 Task: Look for space in Recife, Brazil from 9th June, 2023 to 17th June, 2023 for 2 adults in price range Rs.7000 to Rs.12000. Place can be private room with 1  bedroom having 2 beds and 1 bathroom. Property type can be house, flat, guest house. Amenities needed are: wifi. Booking option can be shelf check-in. Required host language is Spanish.
Action: Mouse moved to (277, 144)
Screenshot: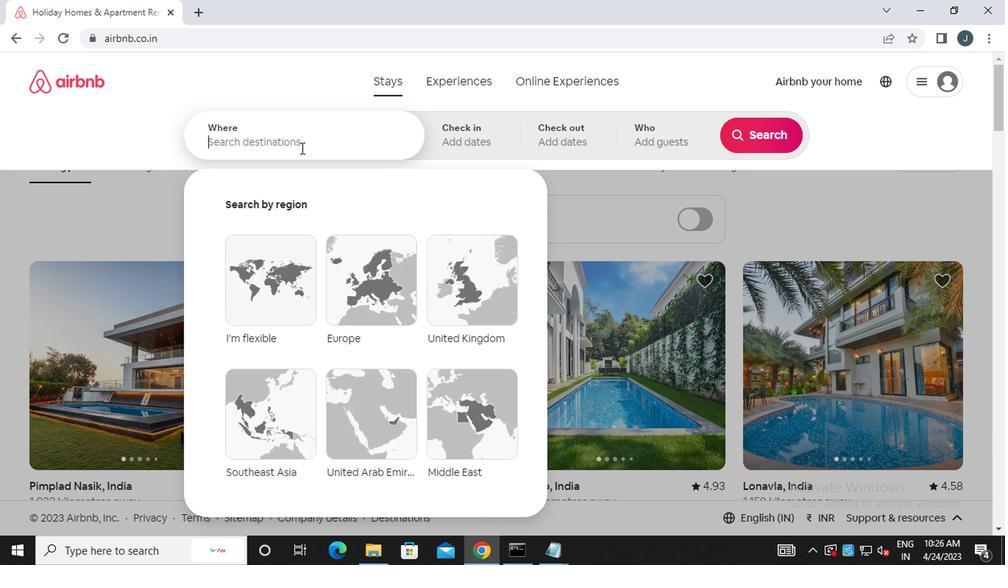 
Action: Mouse pressed left at (277, 144)
Screenshot: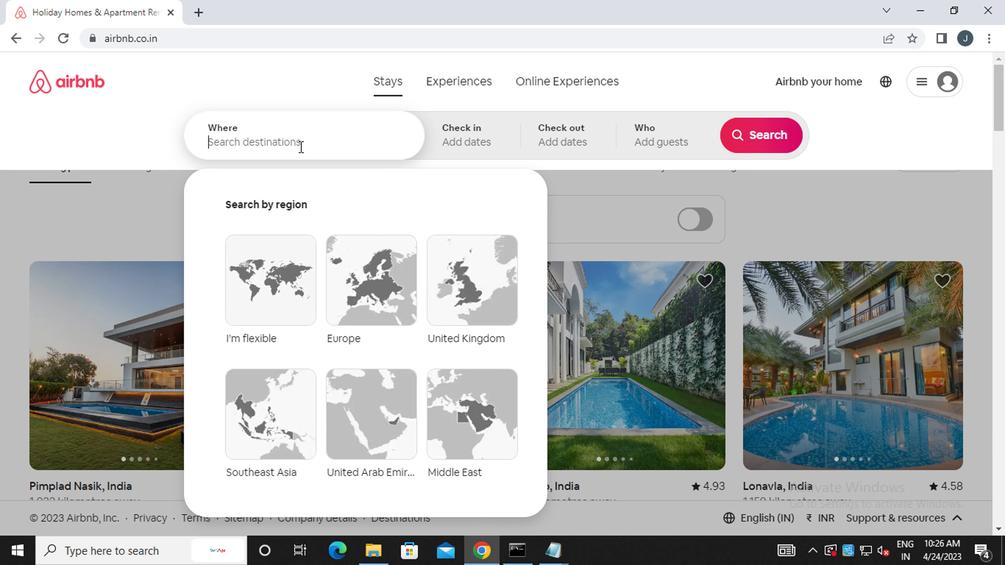 
Action: Key pressed <Key.caps_lock><Key.caps_lock>re<Key.backspace><Key.caps_lock>ecife,<Key.space><Key.caps_lock>b<Key.caps_lock>razil
Screenshot: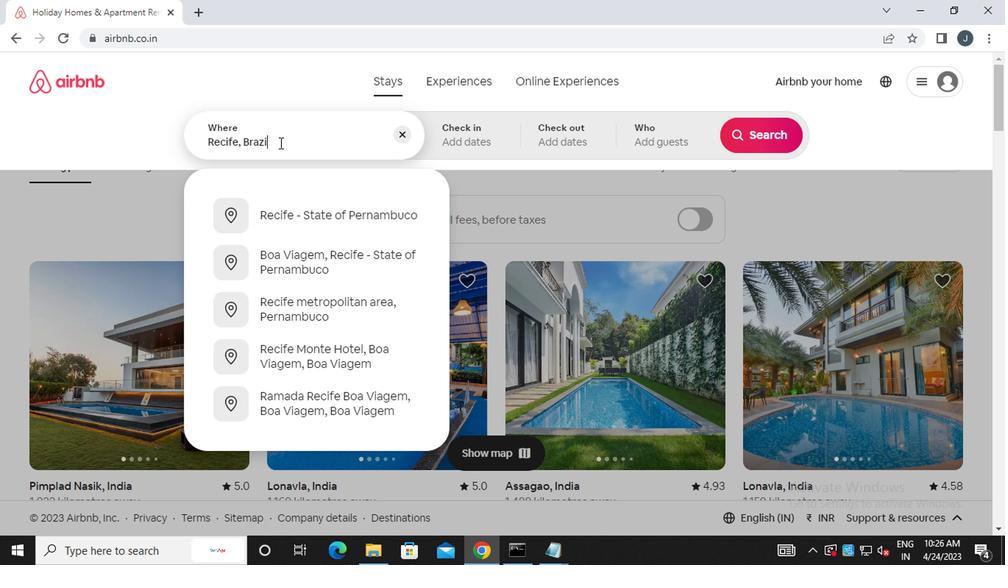 
Action: Mouse moved to (494, 141)
Screenshot: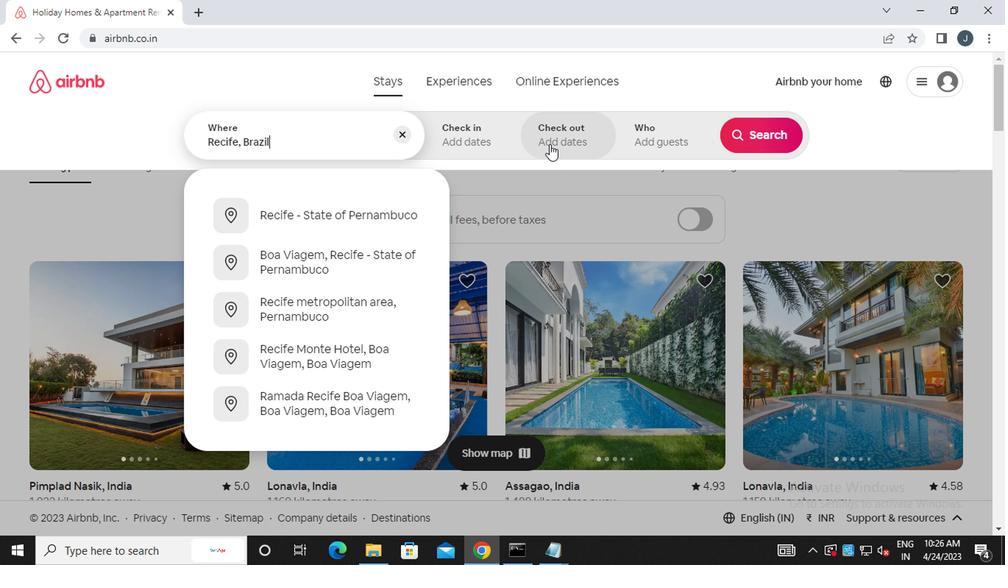 
Action: Mouse pressed left at (494, 141)
Screenshot: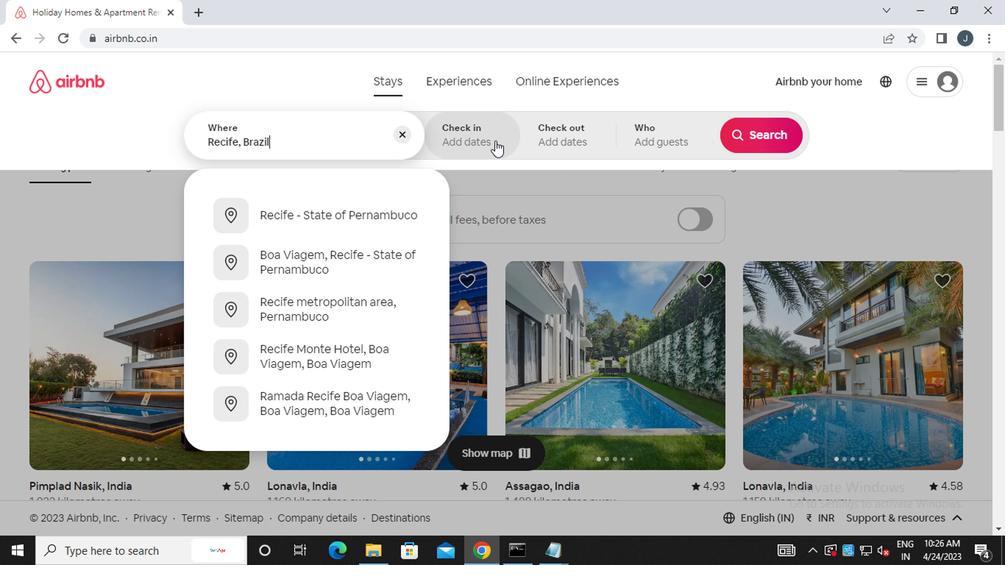
Action: Mouse moved to (751, 255)
Screenshot: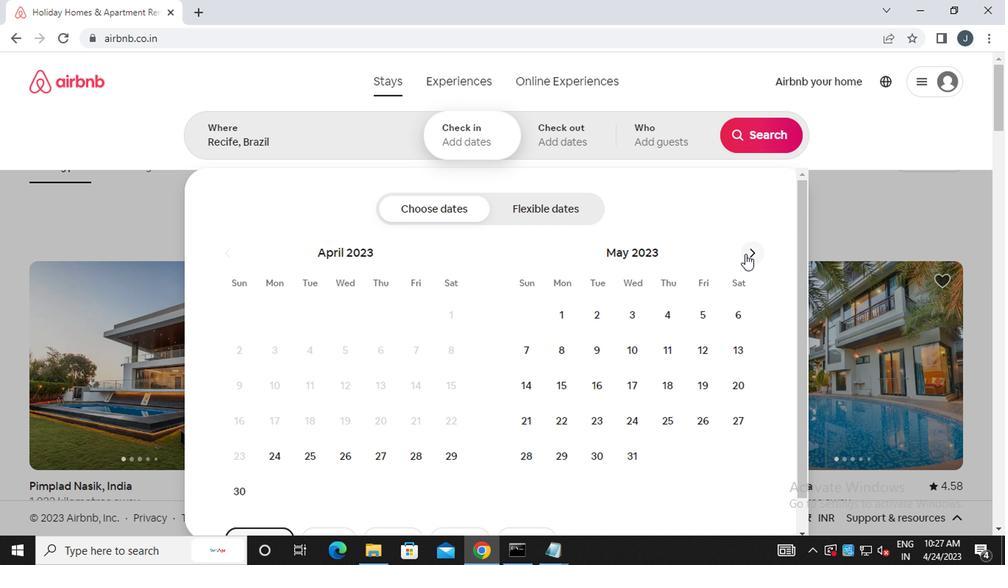 
Action: Mouse pressed left at (751, 255)
Screenshot: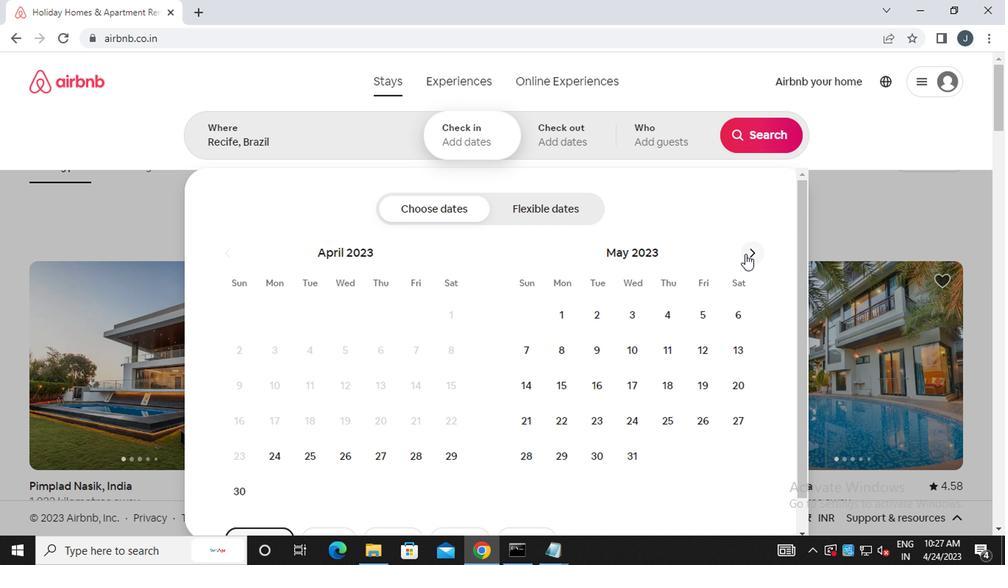 
Action: Mouse moved to (703, 357)
Screenshot: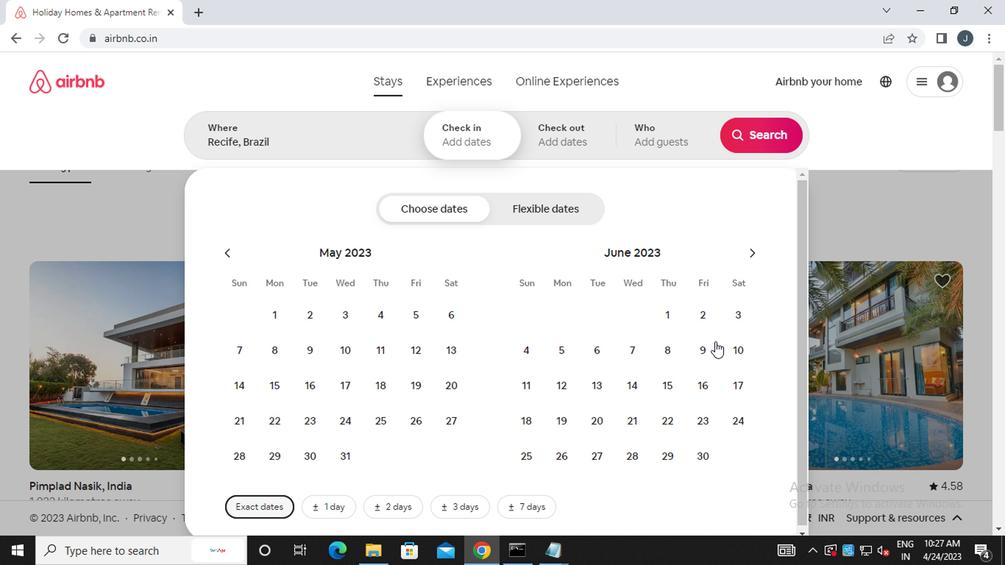 
Action: Mouse pressed left at (703, 357)
Screenshot: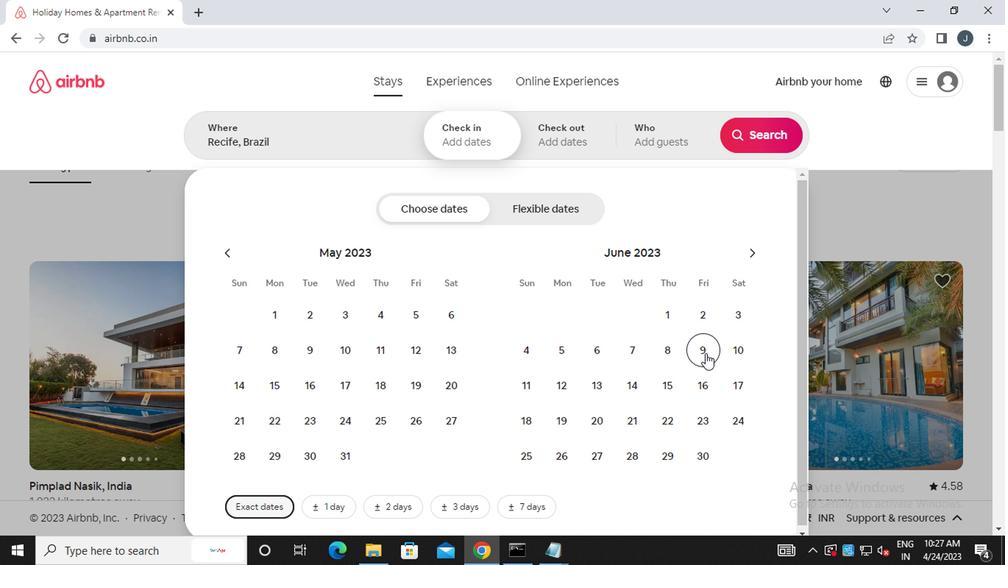 
Action: Mouse moved to (736, 385)
Screenshot: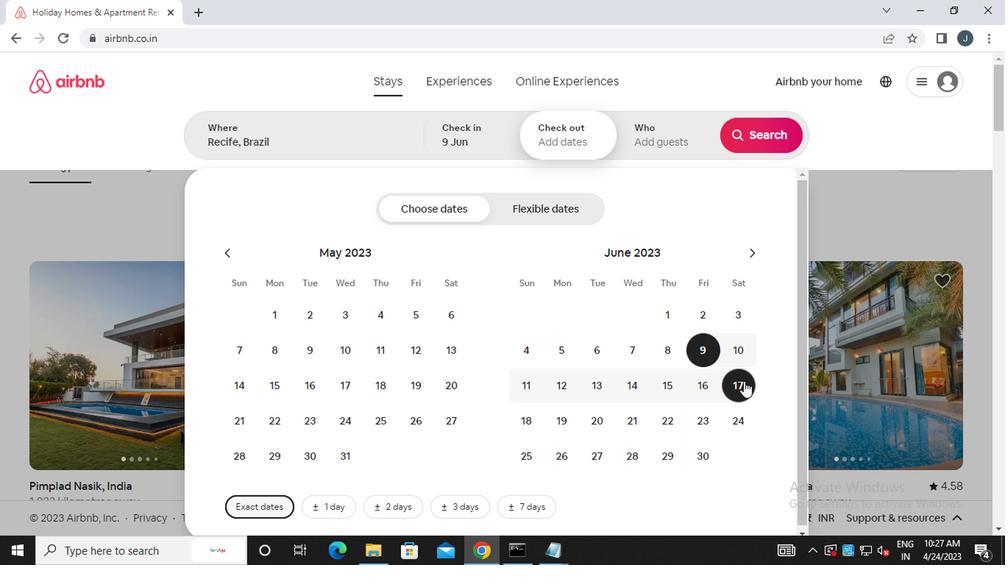 
Action: Mouse pressed left at (736, 385)
Screenshot: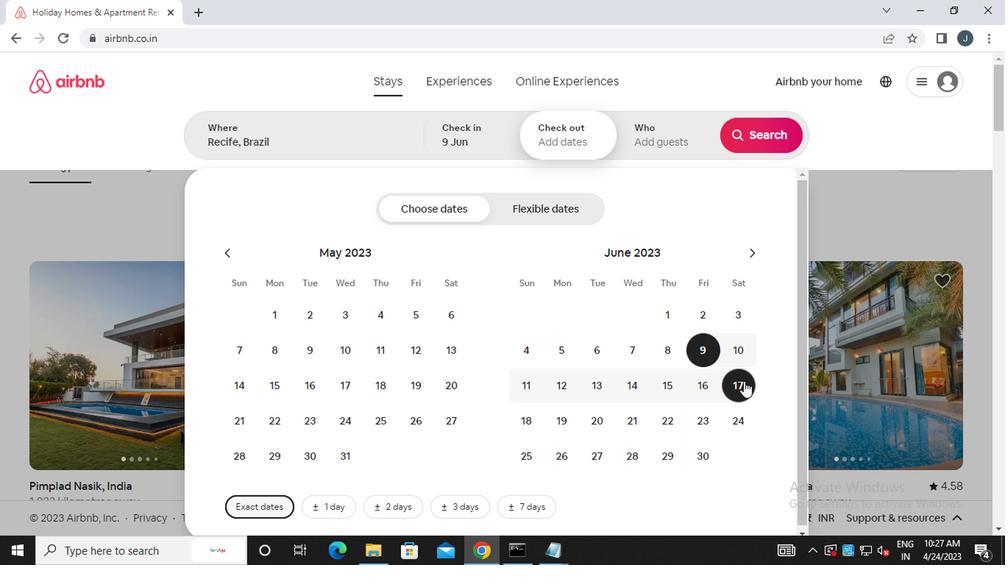 
Action: Mouse moved to (669, 141)
Screenshot: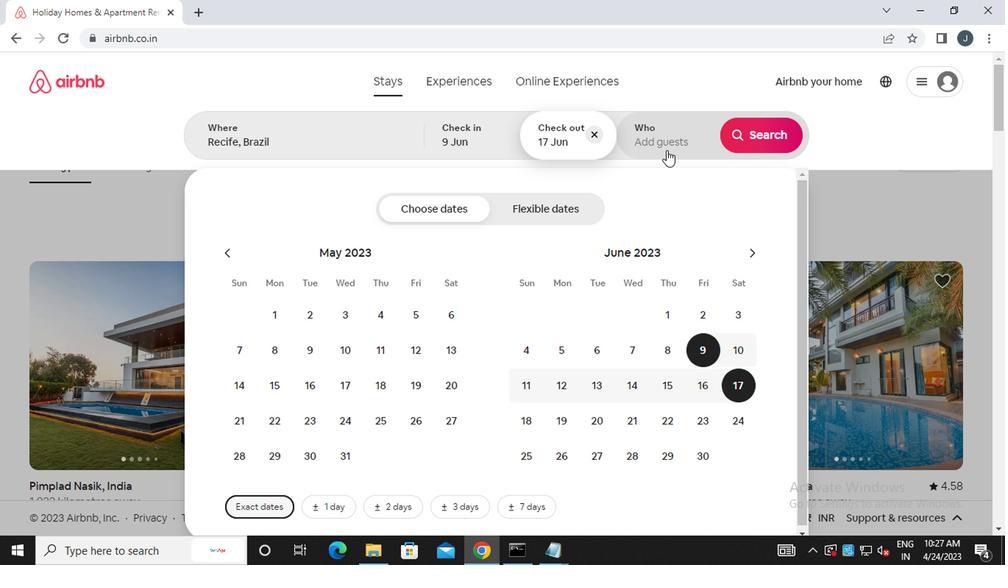 
Action: Mouse pressed left at (669, 141)
Screenshot: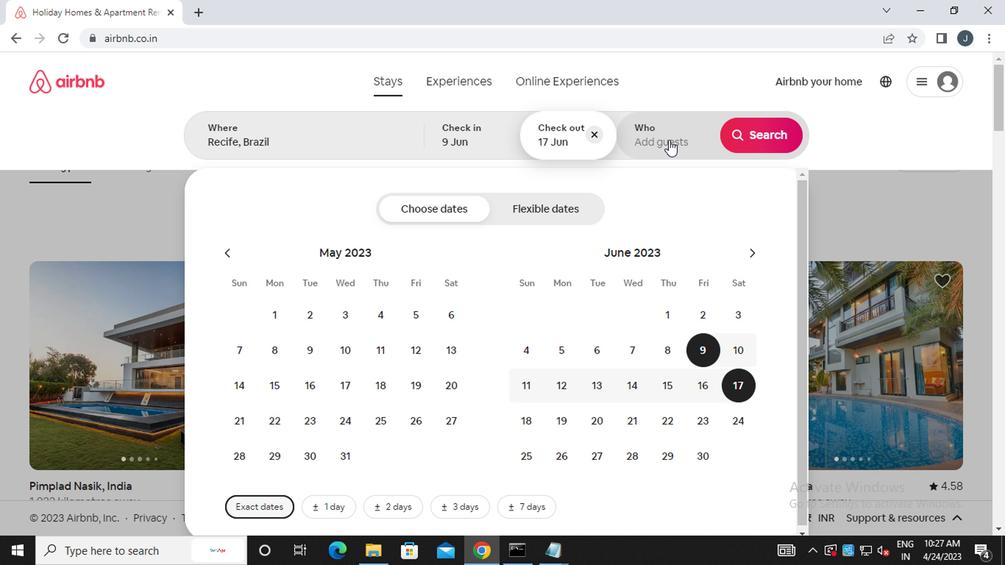 
Action: Mouse moved to (771, 212)
Screenshot: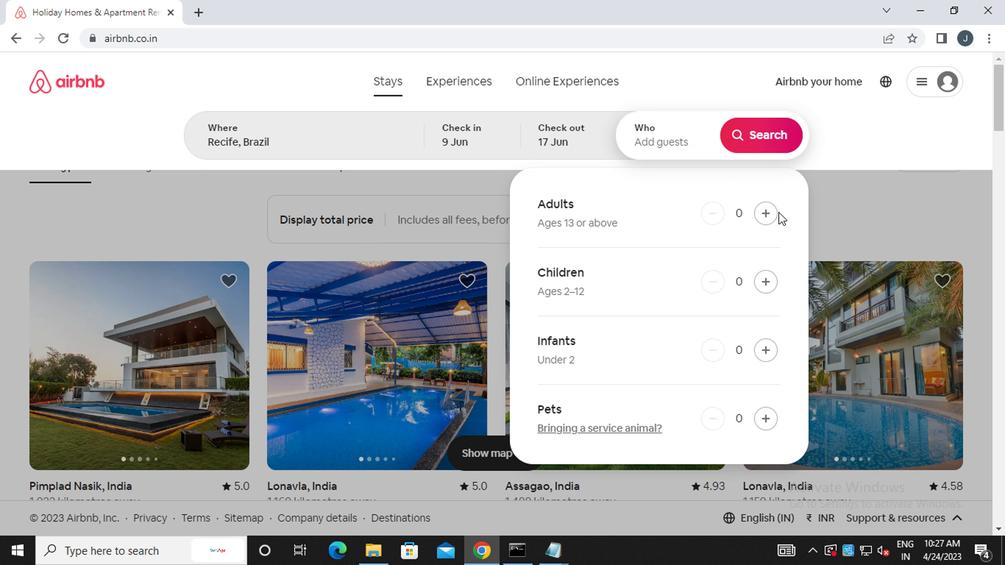 
Action: Mouse pressed left at (771, 212)
Screenshot: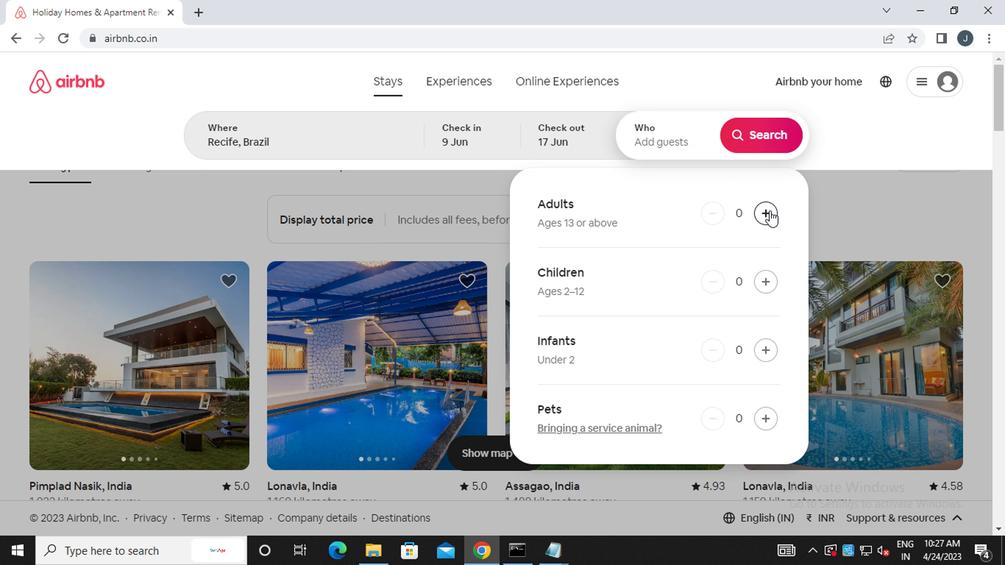 
Action: Mouse moved to (771, 212)
Screenshot: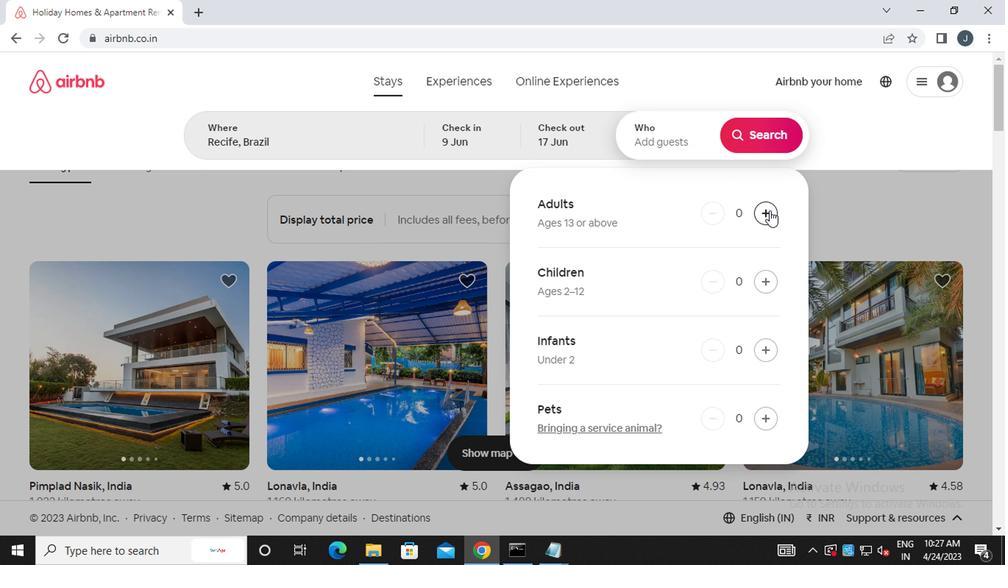 
Action: Mouse pressed left at (771, 212)
Screenshot: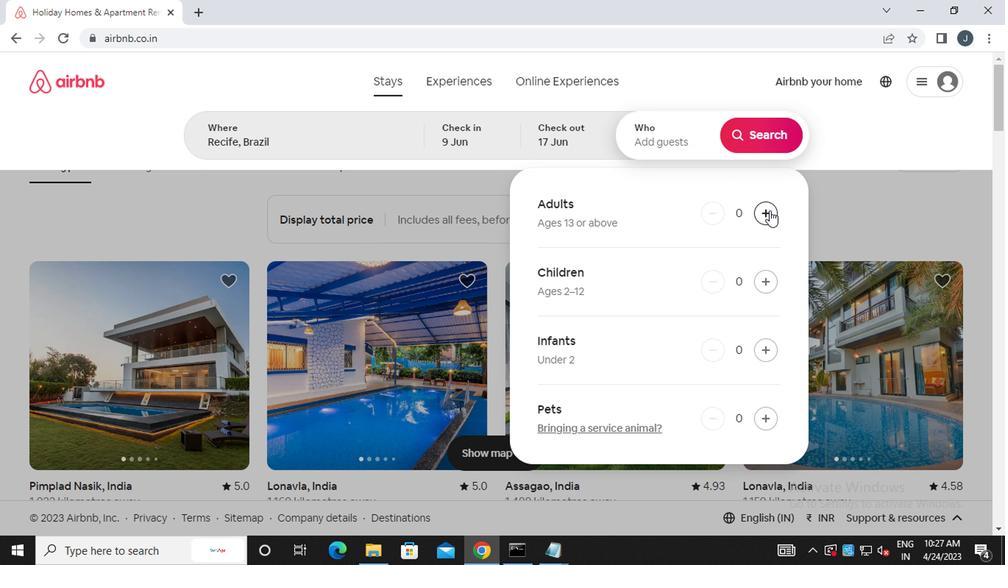 
Action: Mouse moved to (766, 139)
Screenshot: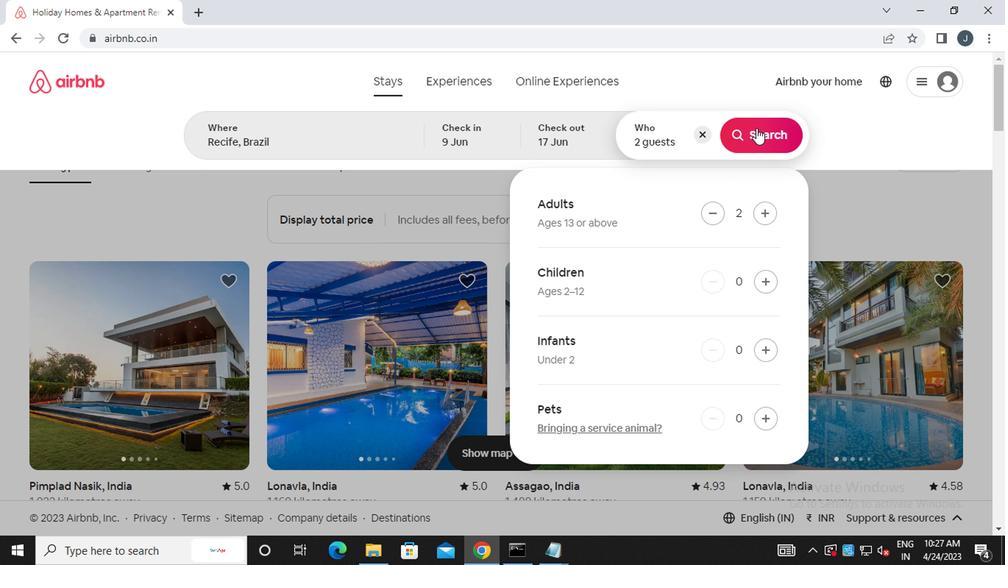 
Action: Mouse pressed left at (766, 139)
Screenshot: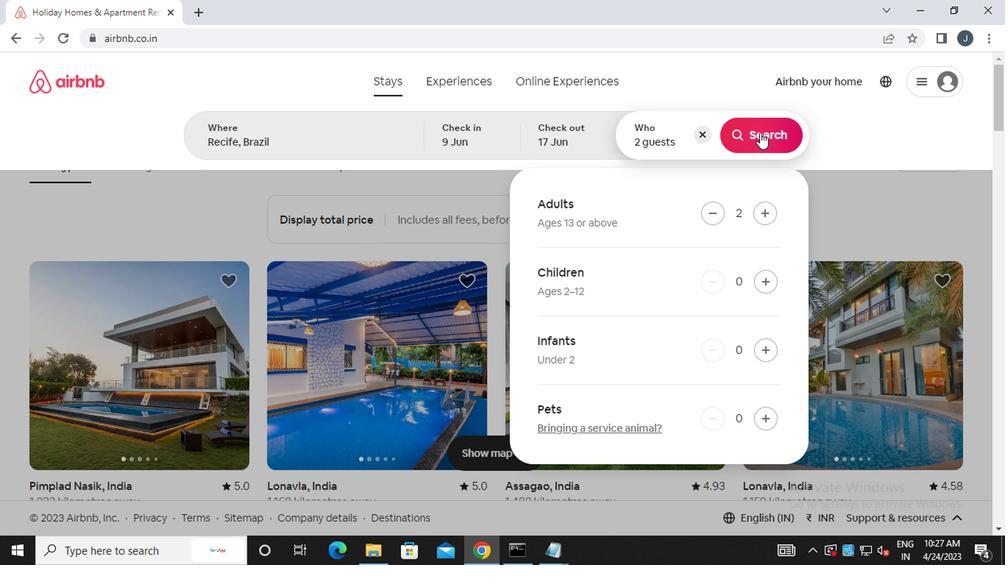 
Action: Mouse moved to (944, 137)
Screenshot: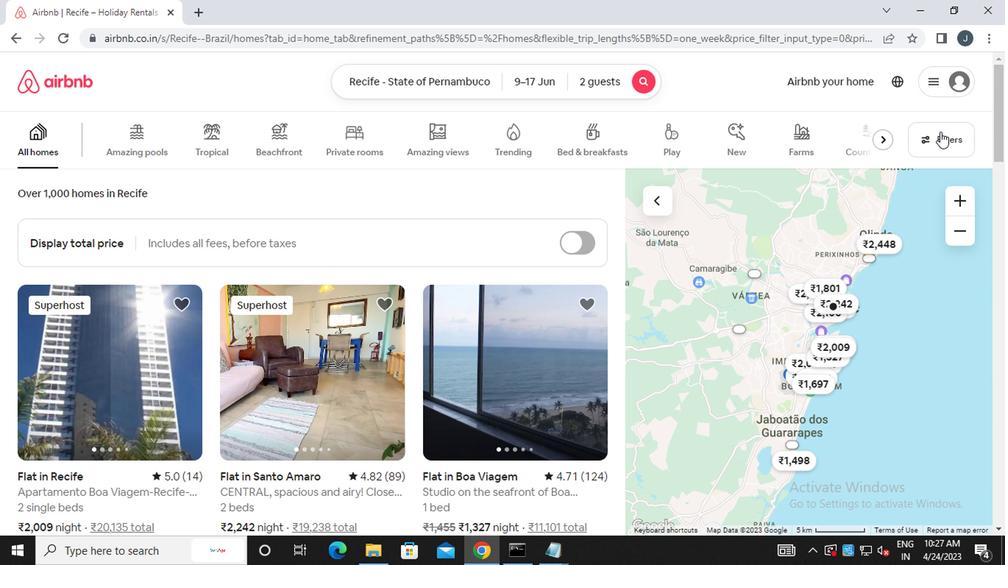 
Action: Mouse pressed left at (944, 137)
Screenshot: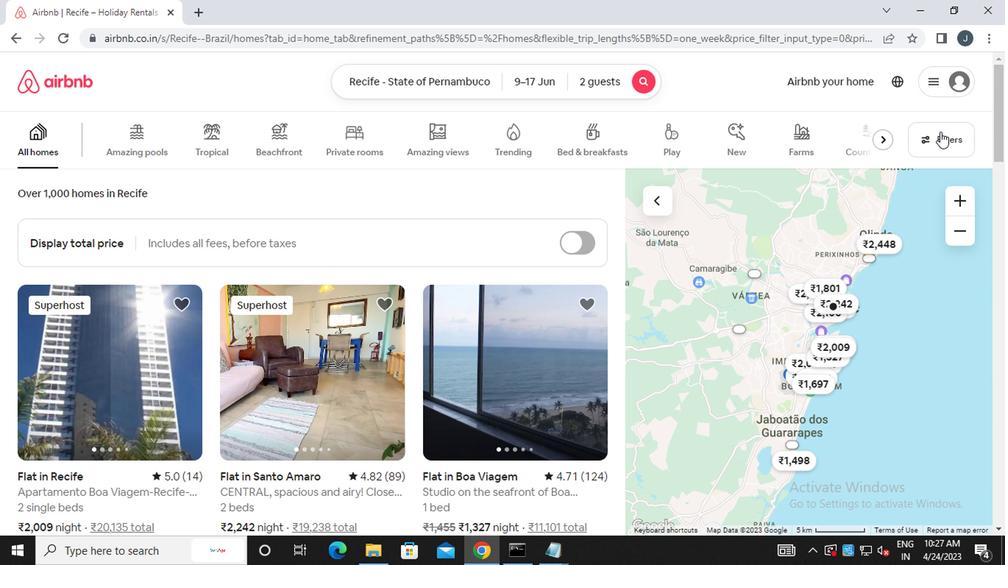 
Action: Mouse moved to (342, 341)
Screenshot: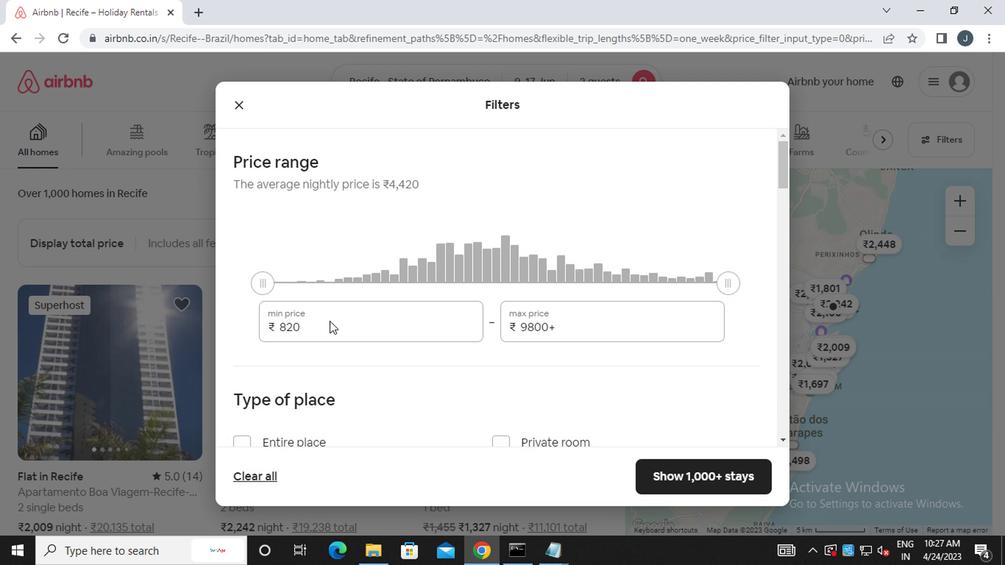 
Action: Mouse pressed left at (342, 341)
Screenshot: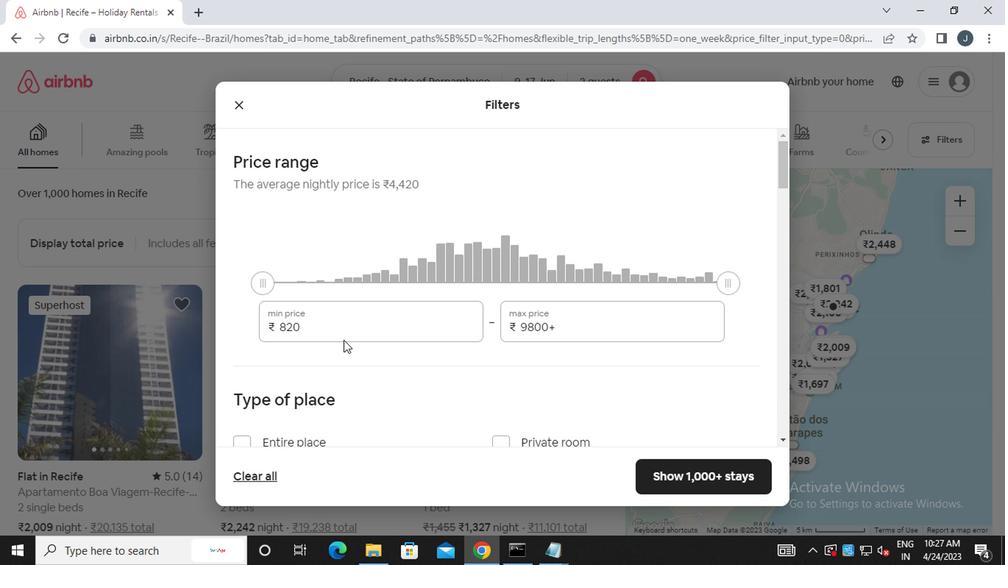 
Action: Mouse moved to (341, 328)
Screenshot: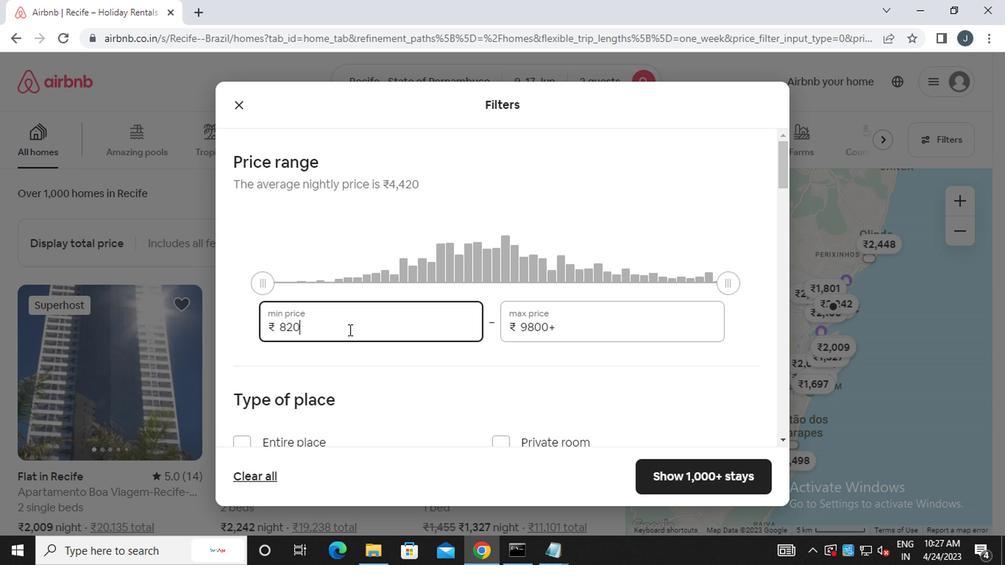 
Action: Key pressed <Key.backspace><Key.backspace><Key.backspace><Key.backspace><Key.backspace><Key.backspace><Key.backspace><Key.backspace><Key.backspace><<103>><<96>><<96>><<96>><Key.backspace><Key.backspace><Key.backspace><Key.backspace><Key.backspace><Key.backspace><Key.backspace><Key.backspace><Key.backspace><Key.backspace><Key.backspace><Key.backspace><<103>><<96>><<96>><<96>>
Screenshot: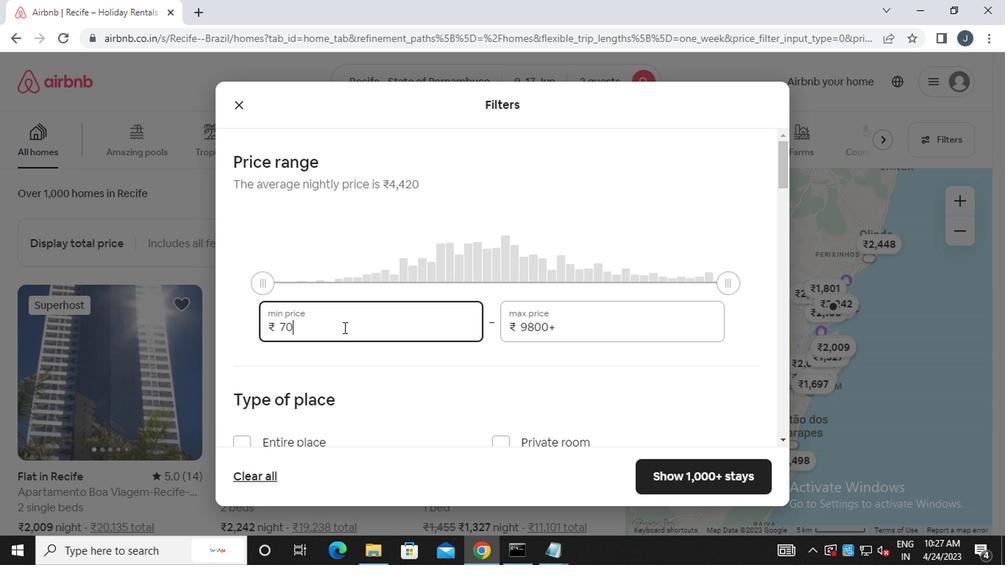 
Action: Mouse moved to (587, 323)
Screenshot: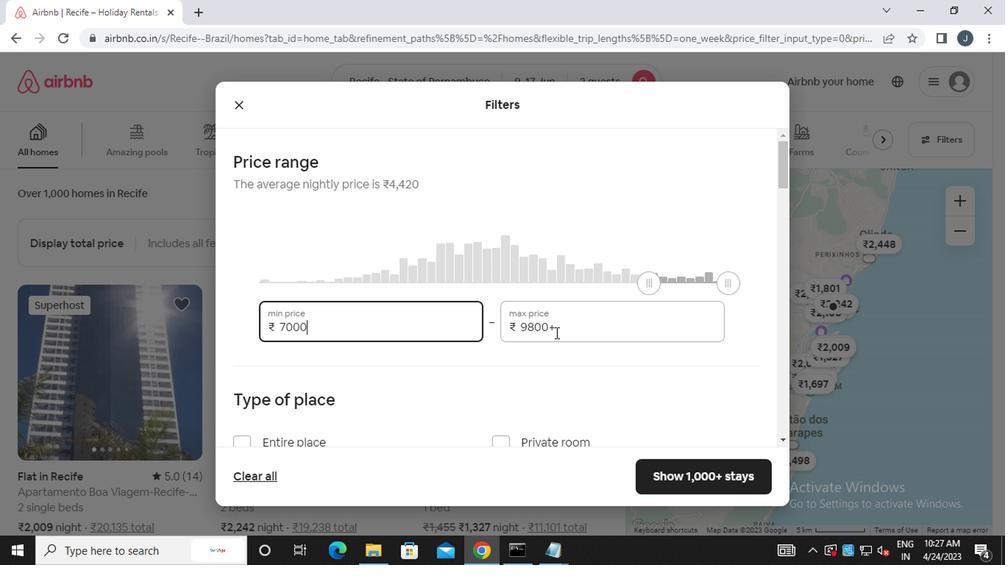 
Action: Mouse pressed left at (587, 323)
Screenshot: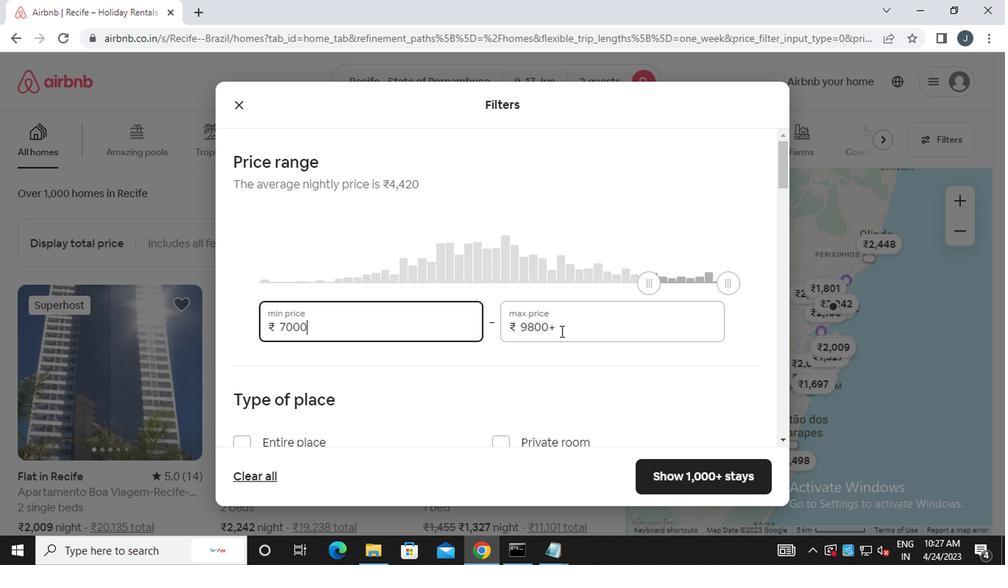 
Action: Mouse moved to (569, 325)
Screenshot: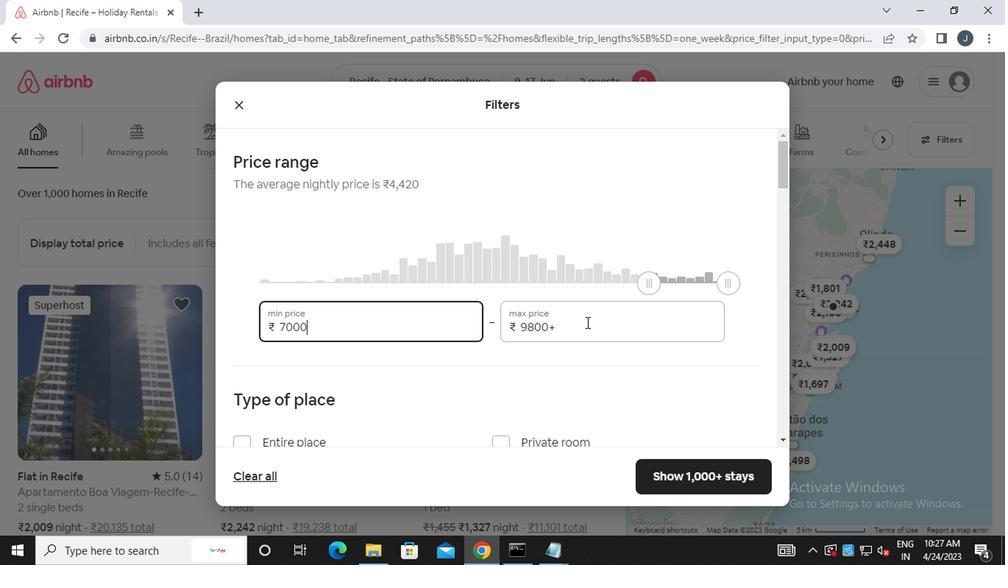 
Action: Key pressed <Key.backspace><Key.backspace><Key.backspace><Key.backspace><Key.backspace><Key.backspace><Key.backspace><Key.backspace><Key.backspace><Key.backspace><Key.backspace><<97>><<98>><<96>><<96>><<96>>
Screenshot: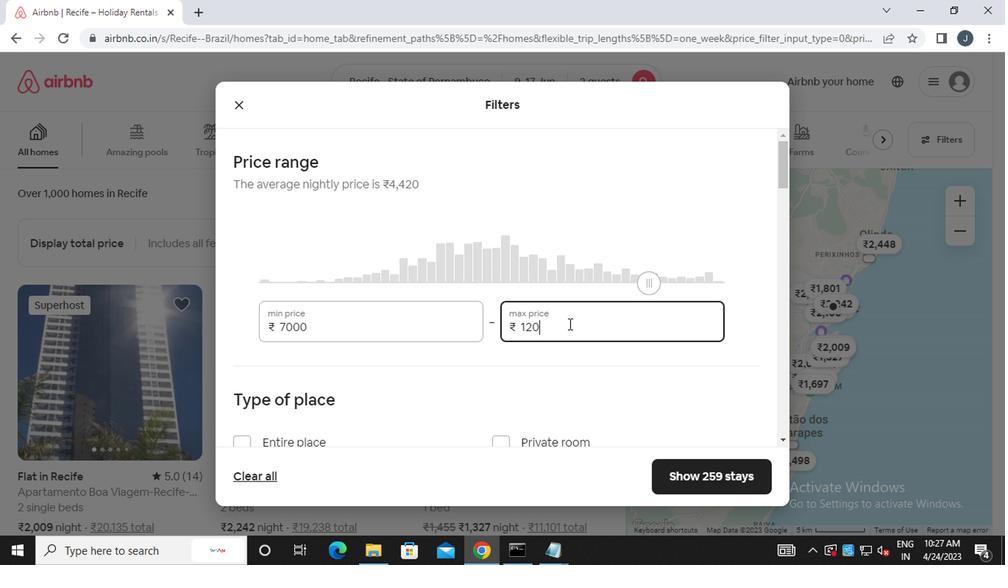 
Action: Mouse moved to (535, 323)
Screenshot: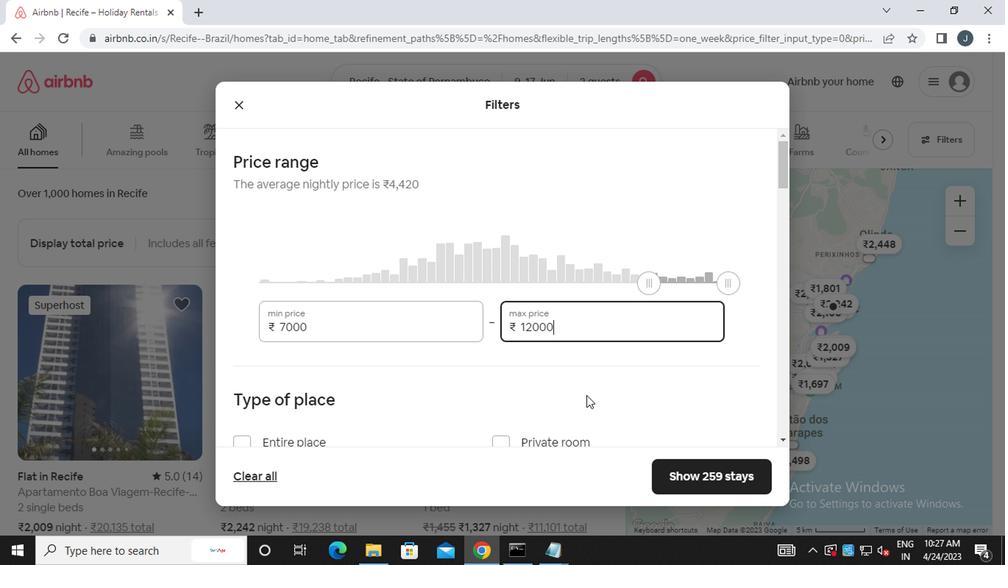 
Action: Mouse scrolled (535, 322) with delta (0, 0)
Screenshot: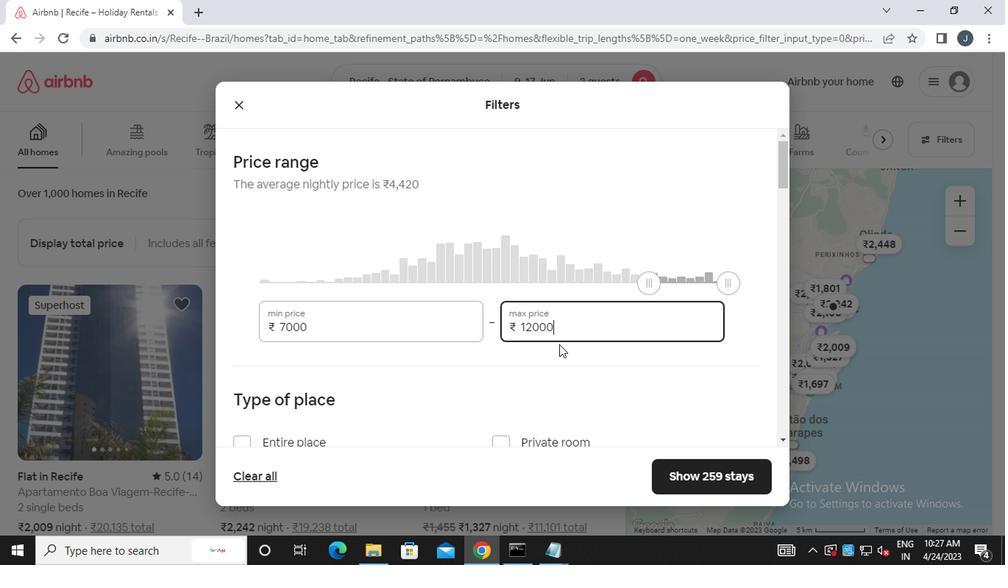 
Action: Mouse scrolled (535, 322) with delta (0, 0)
Screenshot: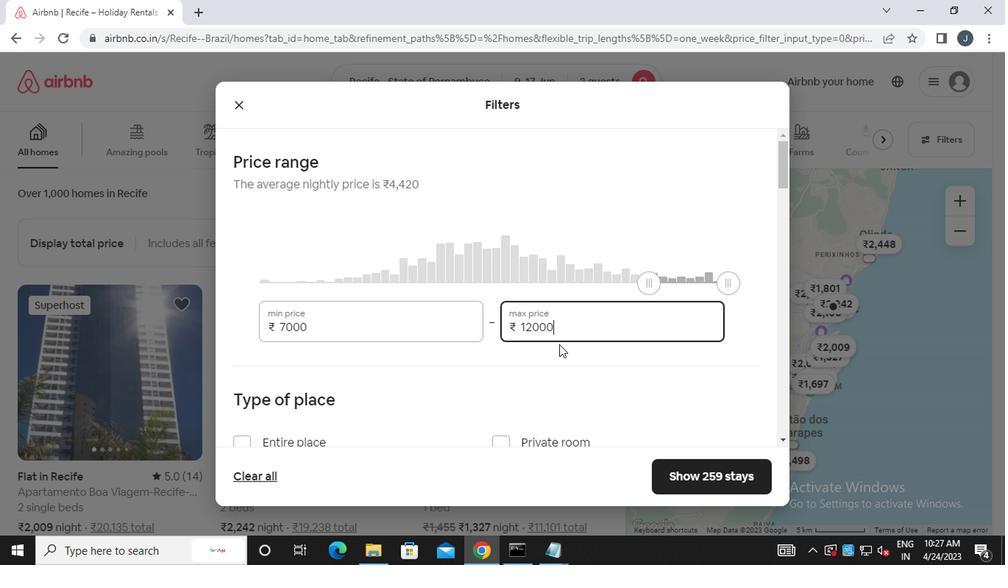 
Action: Mouse scrolled (535, 322) with delta (0, 0)
Screenshot: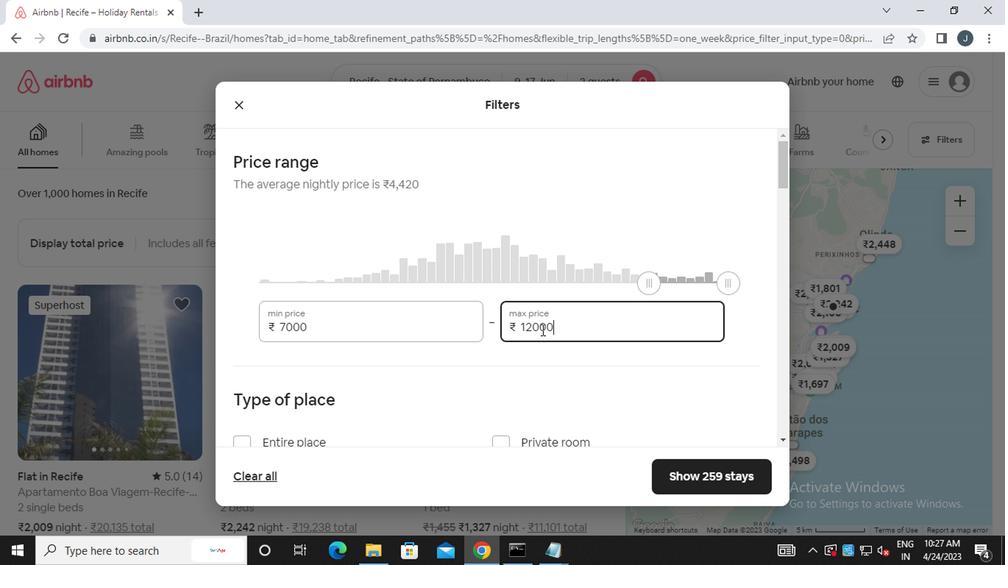 
Action: Mouse scrolled (535, 322) with delta (0, 0)
Screenshot: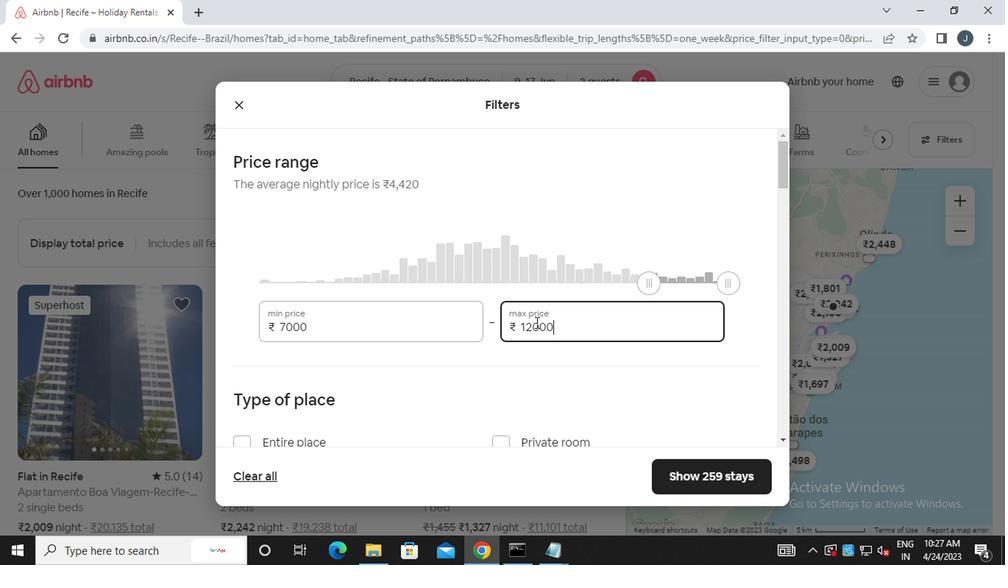 
Action: Mouse moved to (574, 163)
Screenshot: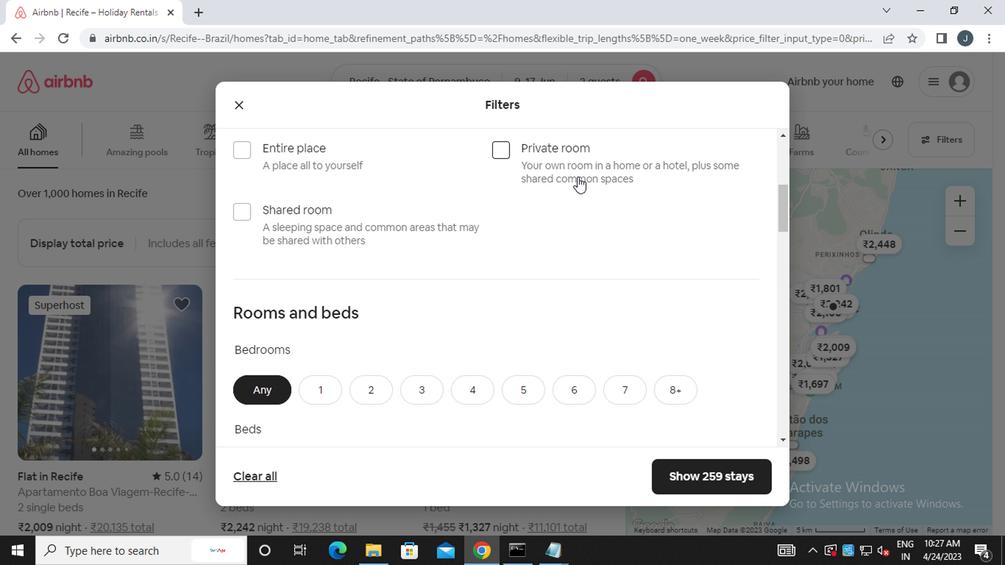 
Action: Mouse pressed left at (574, 163)
Screenshot: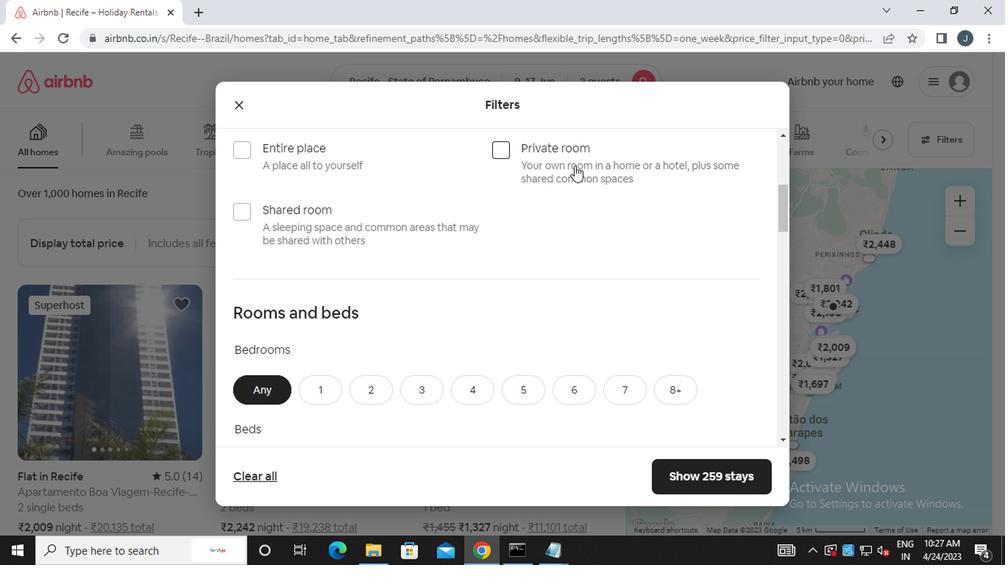 
Action: Mouse moved to (555, 185)
Screenshot: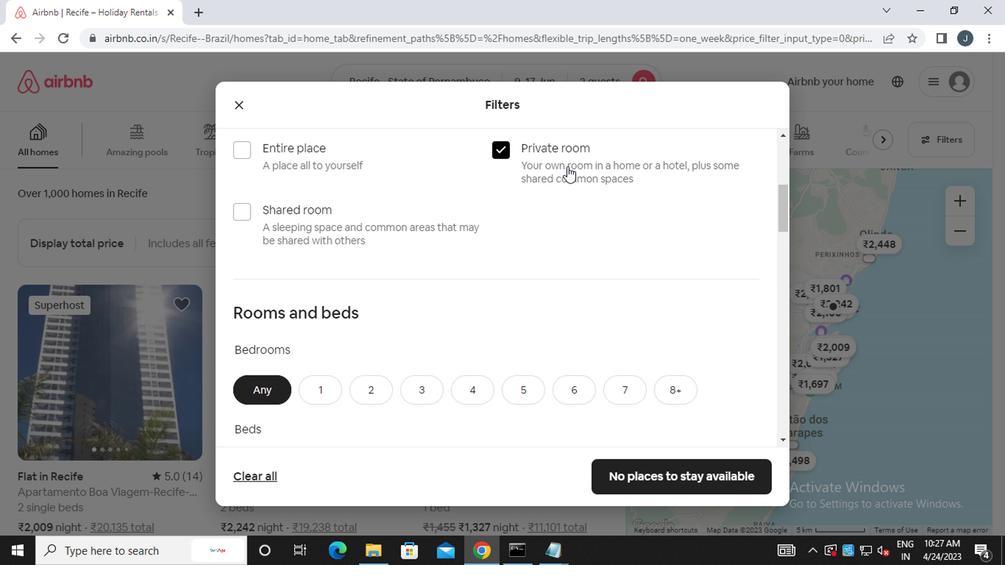 
Action: Mouse scrolled (555, 184) with delta (0, 0)
Screenshot: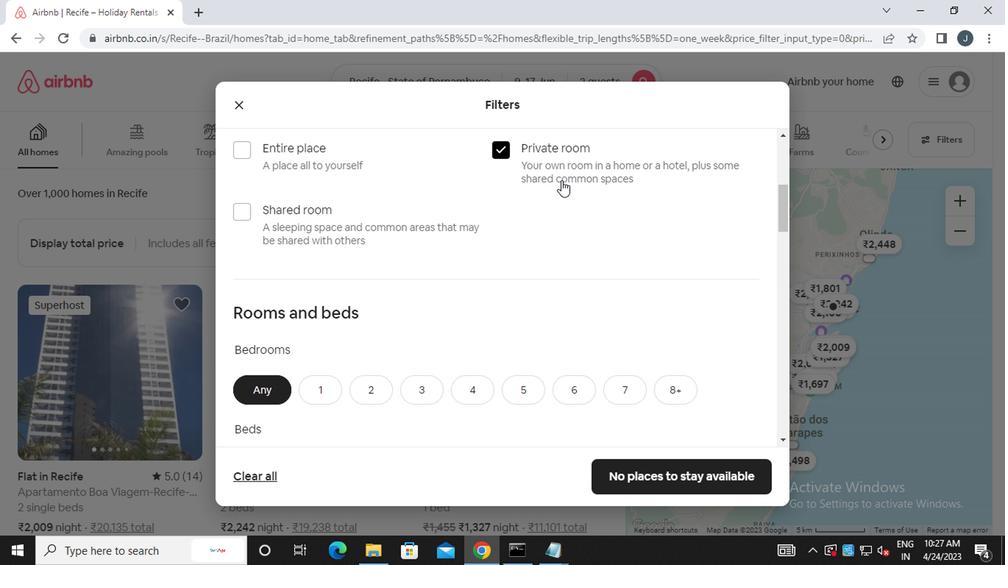 
Action: Mouse moved to (548, 188)
Screenshot: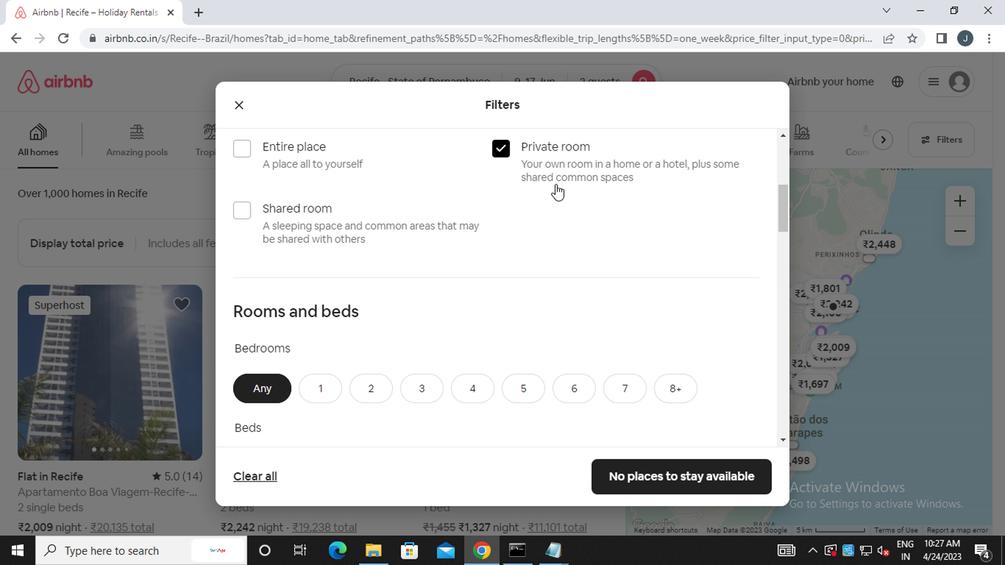 
Action: Mouse scrolled (548, 187) with delta (0, -1)
Screenshot: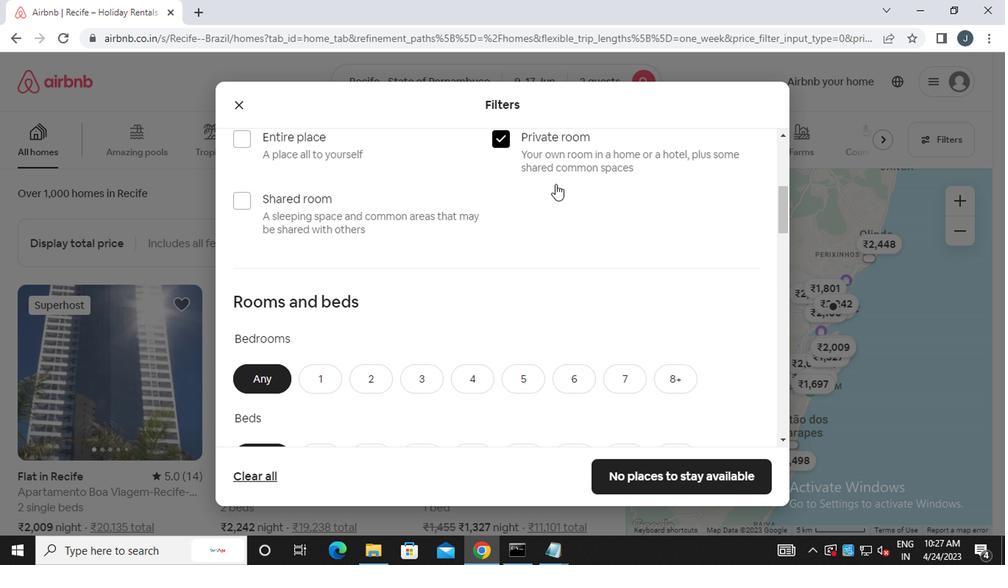 
Action: Mouse moved to (334, 245)
Screenshot: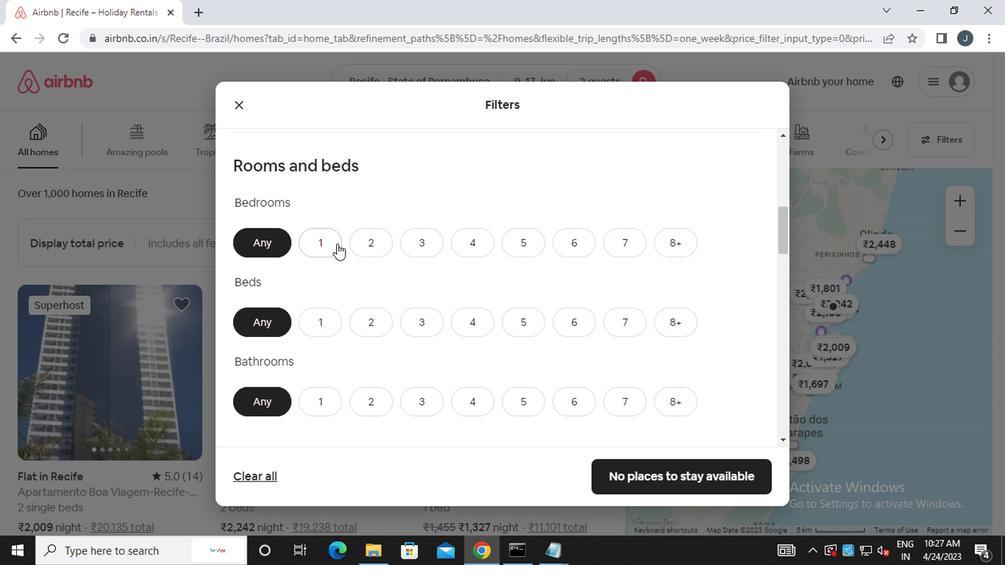 
Action: Mouse pressed left at (334, 245)
Screenshot: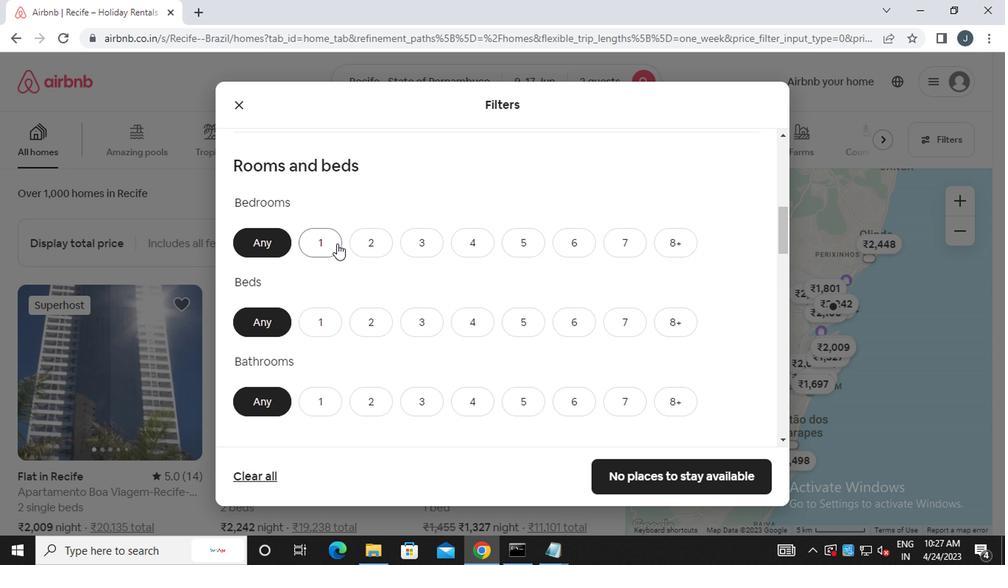 
Action: Mouse moved to (370, 327)
Screenshot: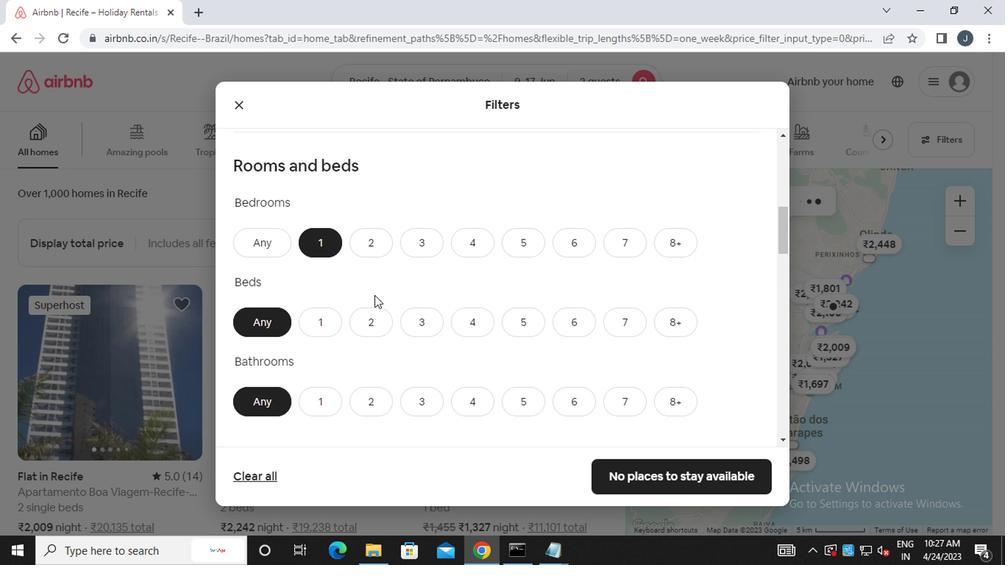 
Action: Mouse pressed left at (370, 327)
Screenshot: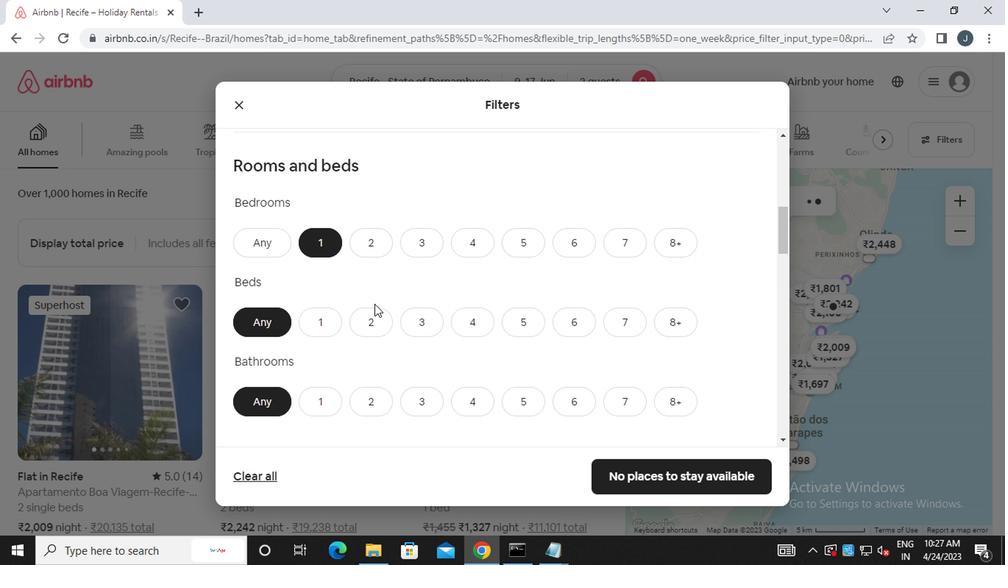 
Action: Mouse moved to (318, 410)
Screenshot: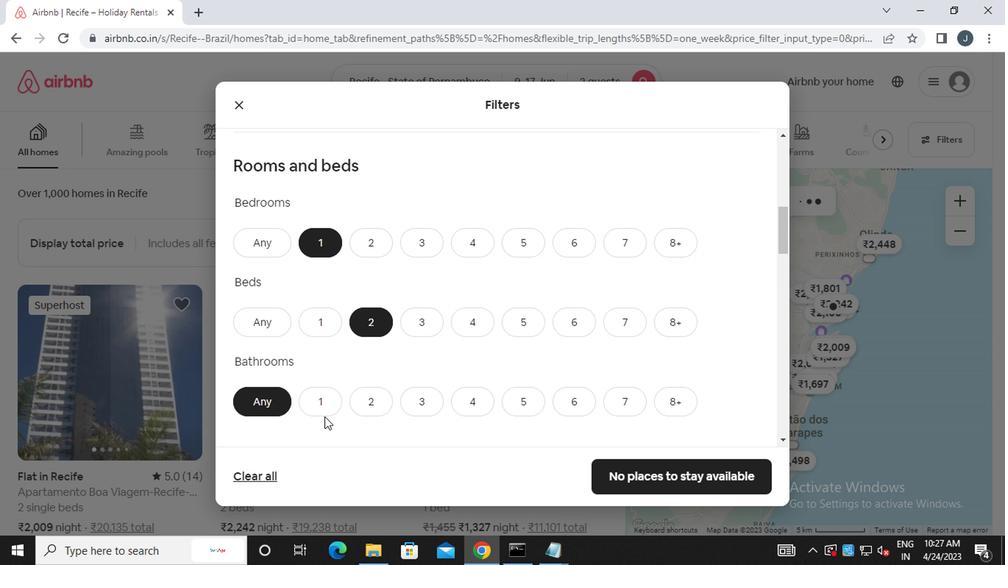 
Action: Mouse pressed left at (318, 410)
Screenshot: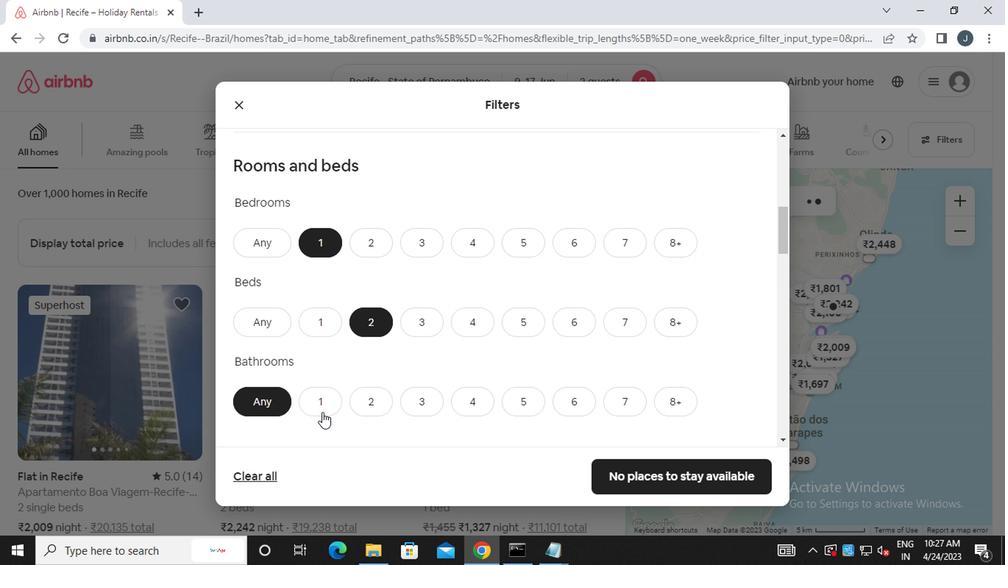 
Action: Mouse moved to (319, 401)
Screenshot: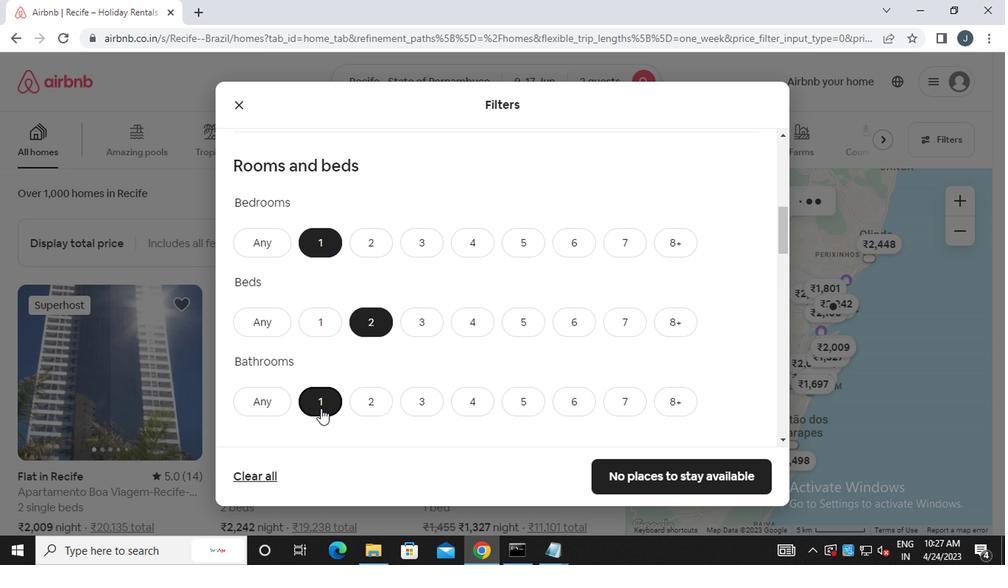 
Action: Mouse scrolled (319, 401) with delta (0, 0)
Screenshot: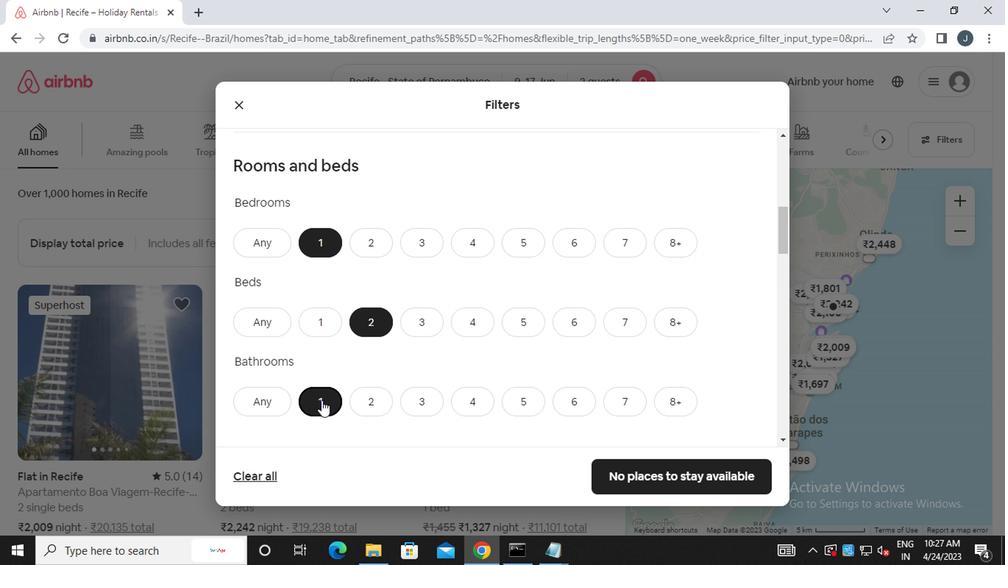
Action: Mouse scrolled (319, 401) with delta (0, 0)
Screenshot: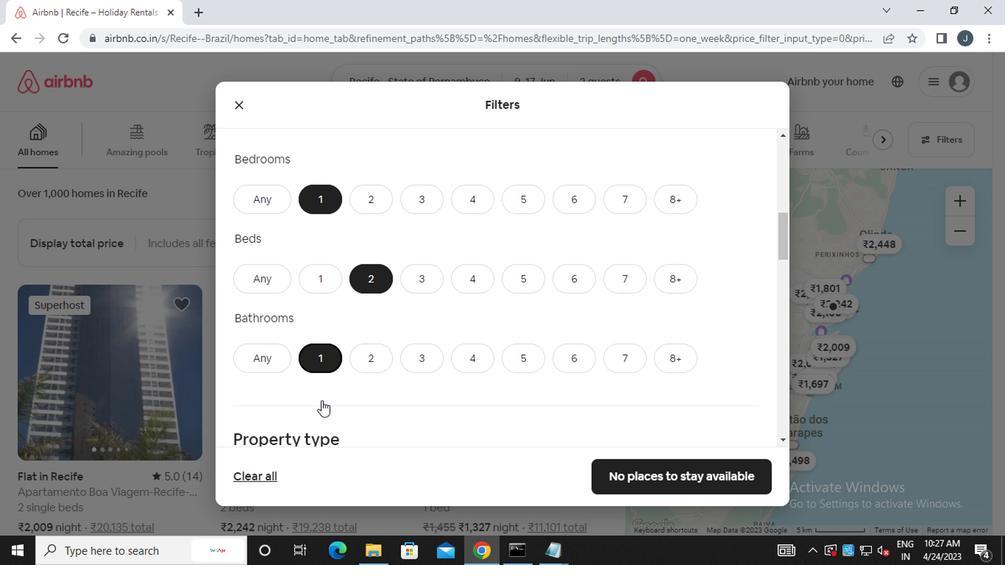 
Action: Mouse scrolled (319, 401) with delta (0, 0)
Screenshot: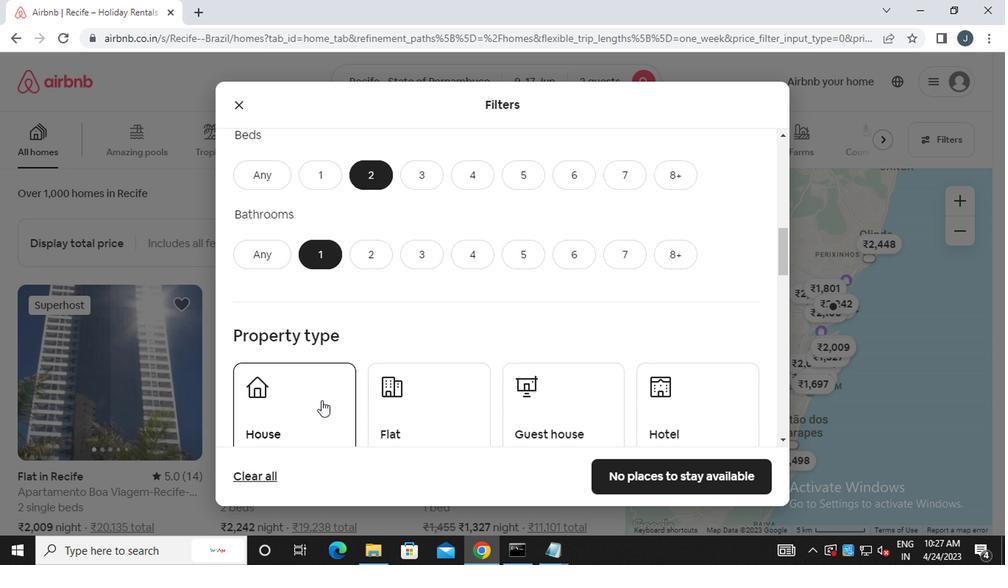 
Action: Mouse moved to (295, 348)
Screenshot: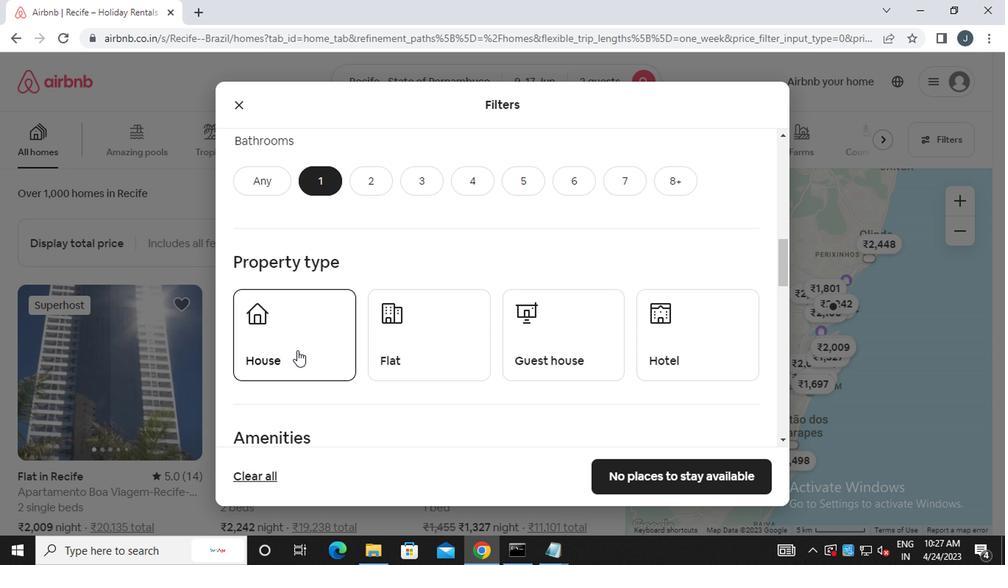 
Action: Mouse pressed left at (295, 348)
Screenshot: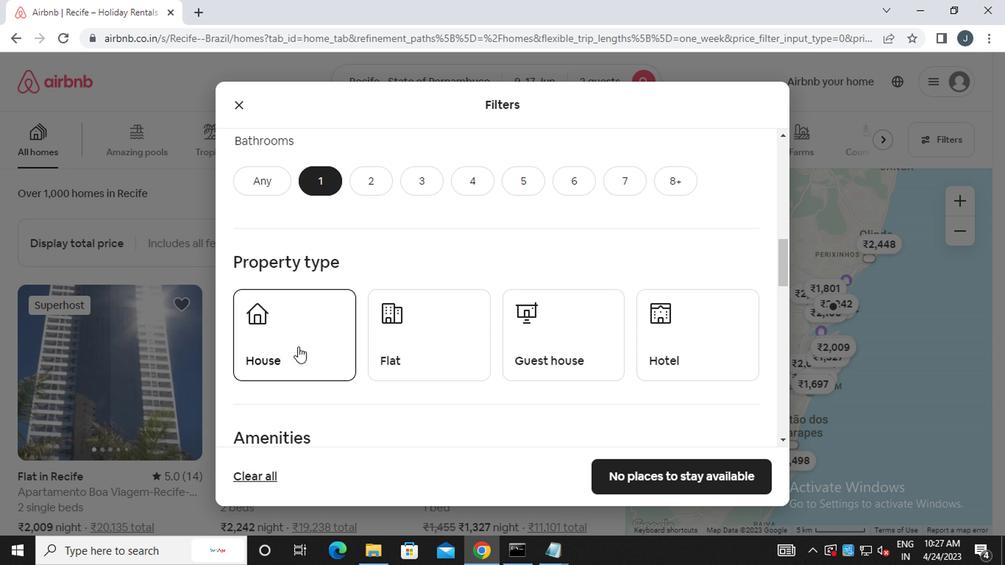 
Action: Mouse moved to (422, 344)
Screenshot: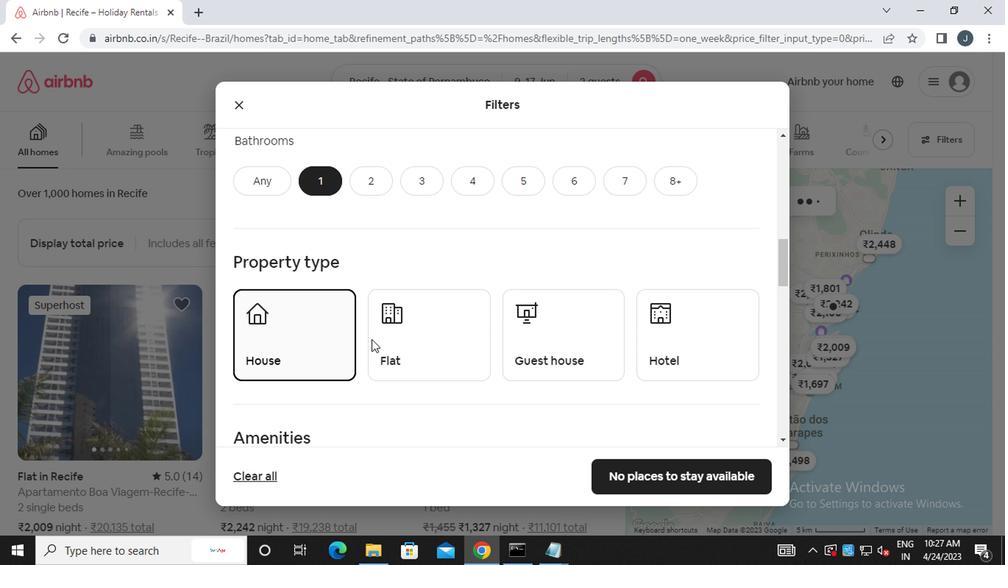
Action: Mouse pressed left at (422, 344)
Screenshot: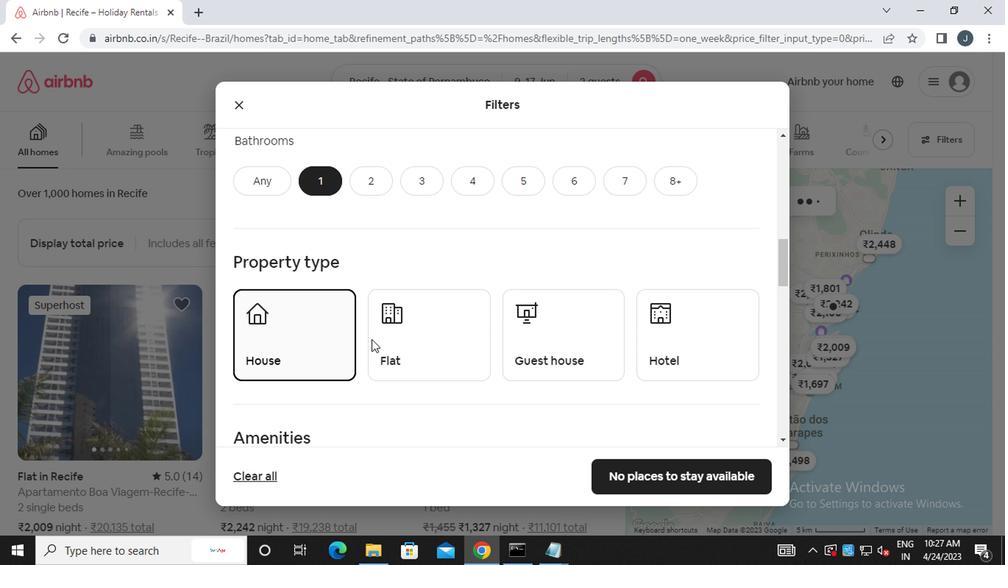 
Action: Mouse moved to (520, 359)
Screenshot: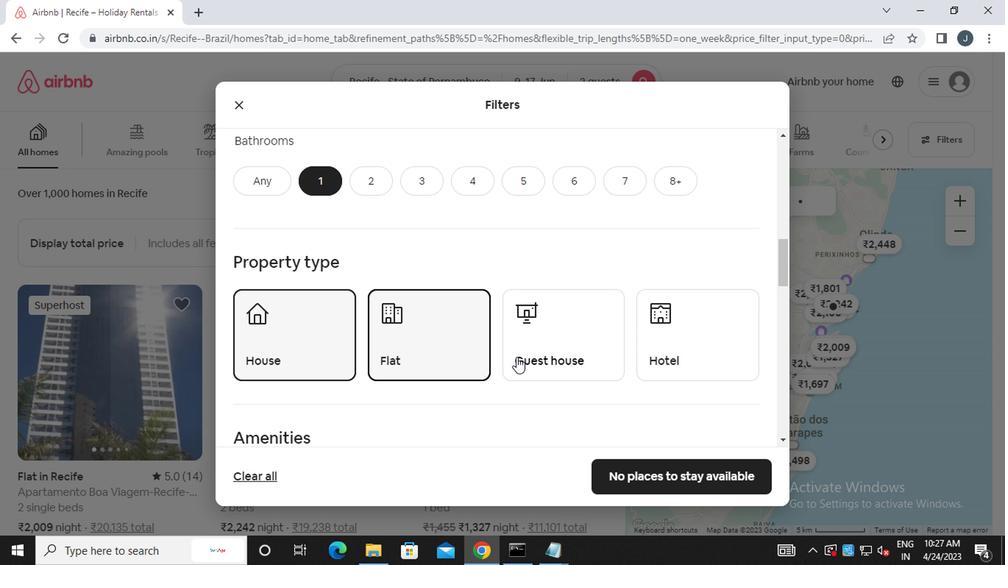 
Action: Mouse pressed left at (520, 359)
Screenshot: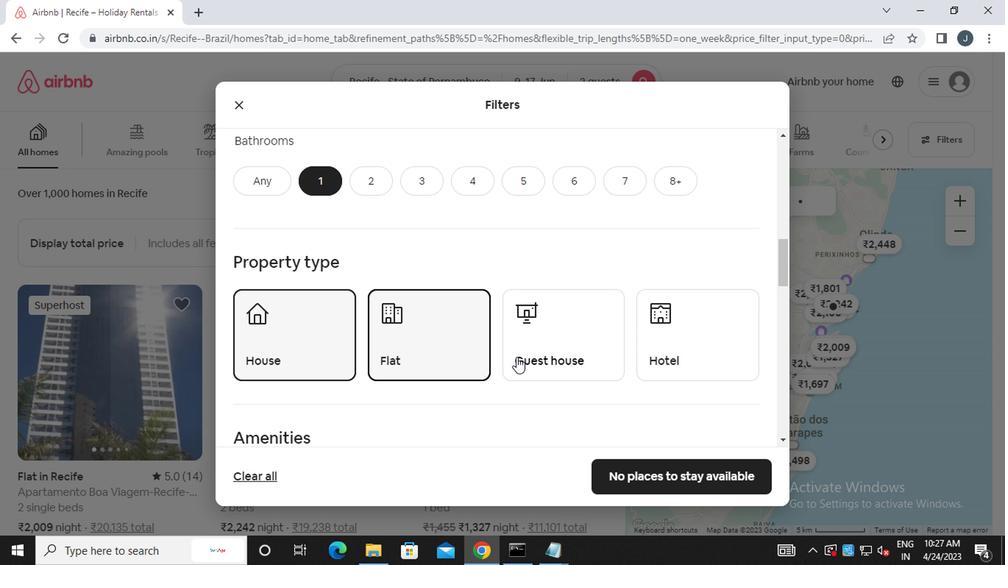 
Action: Mouse moved to (519, 359)
Screenshot: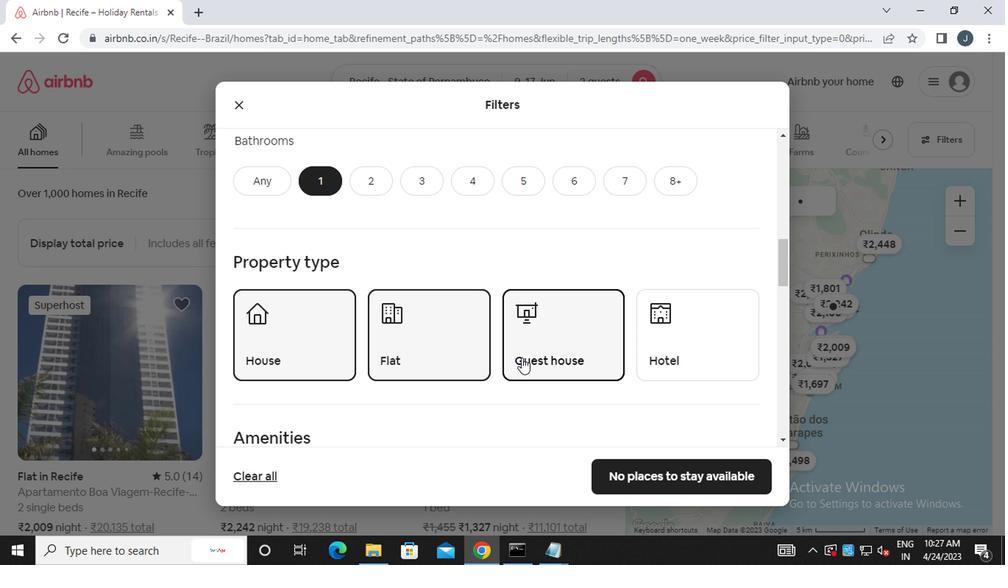 
Action: Mouse scrolled (519, 358) with delta (0, 0)
Screenshot: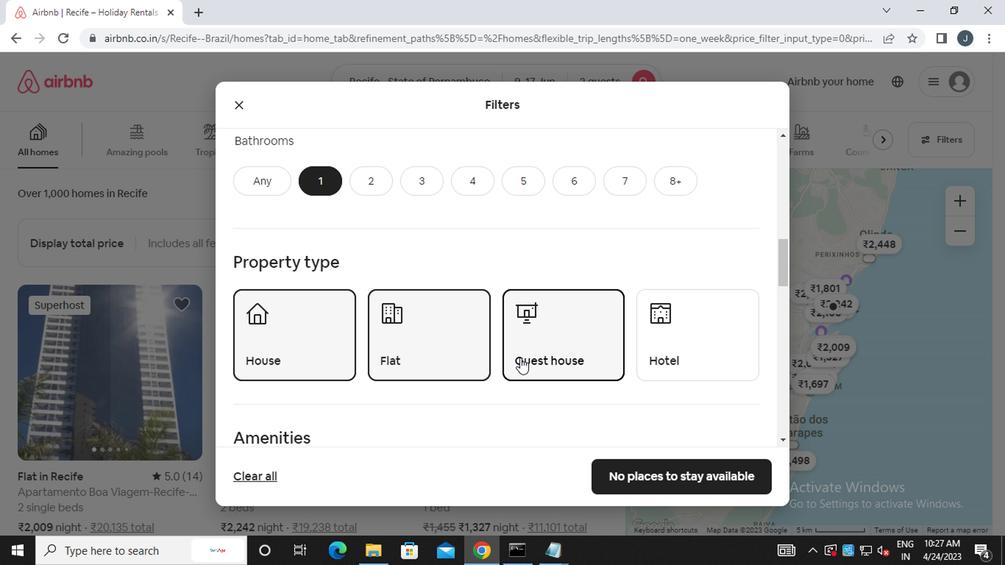
Action: Mouse moved to (532, 308)
Screenshot: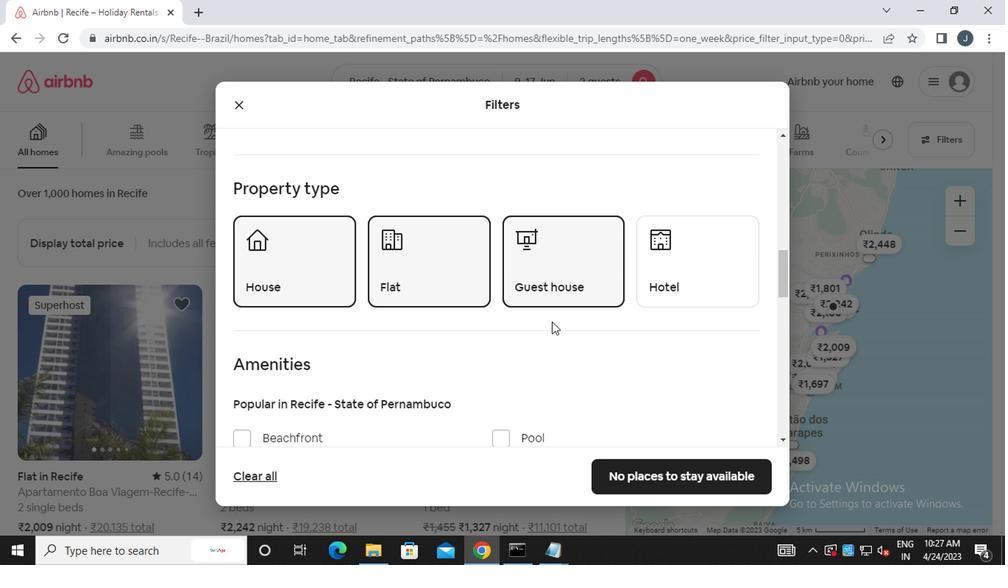 
Action: Mouse scrolled (532, 307) with delta (0, 0)
Screenshot: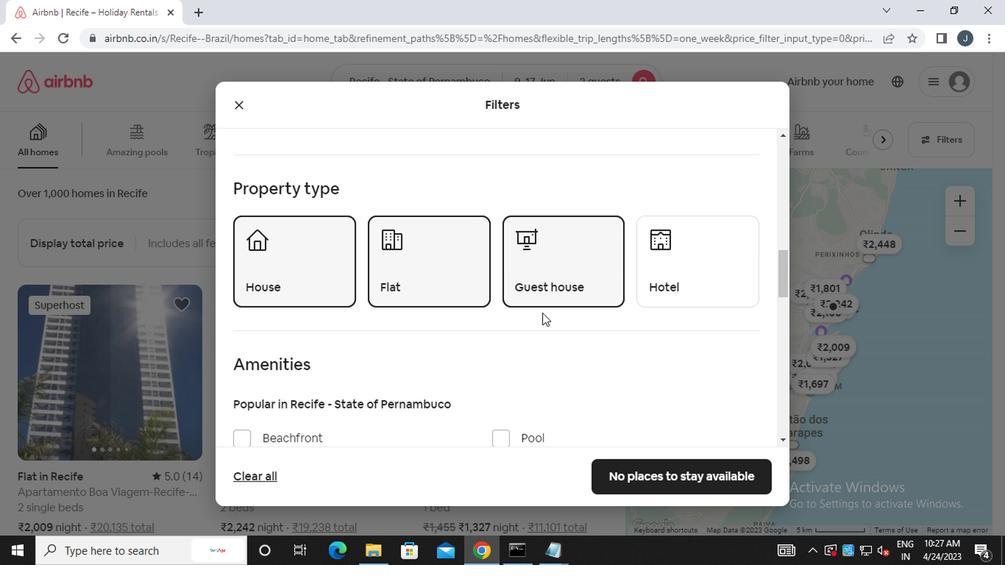
Action: Mouse moved to (530, 308)
Screenshot: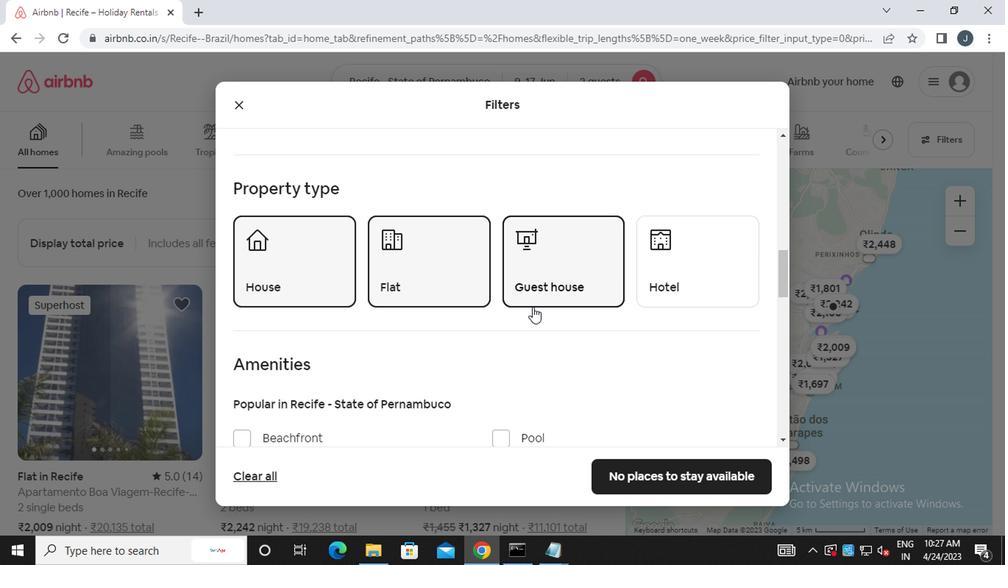 
Action: Mouse scrolled (530, 307) with delta (0, 0)
Screenshot: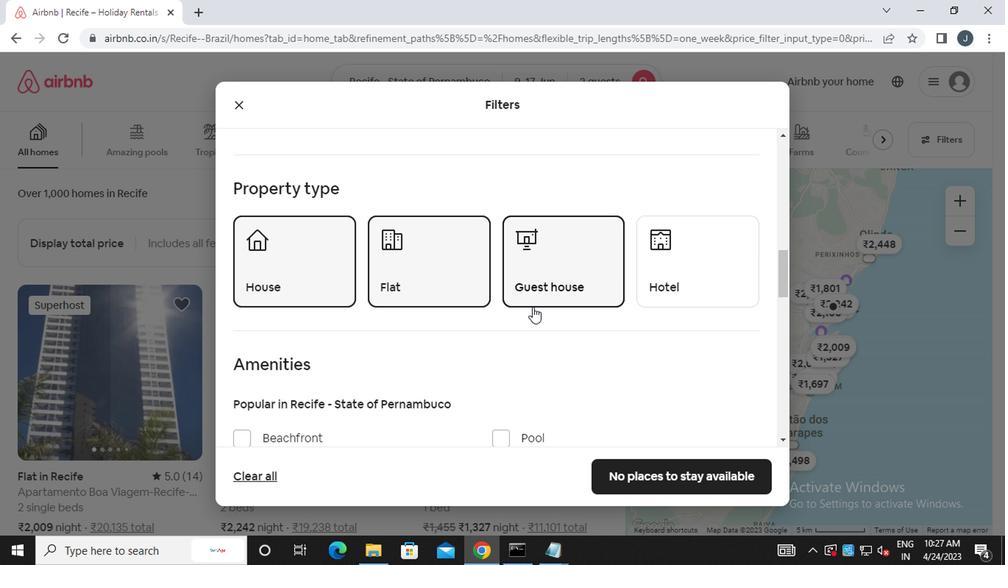 
Action: Mouse moved to (454, 312)
Screenshot: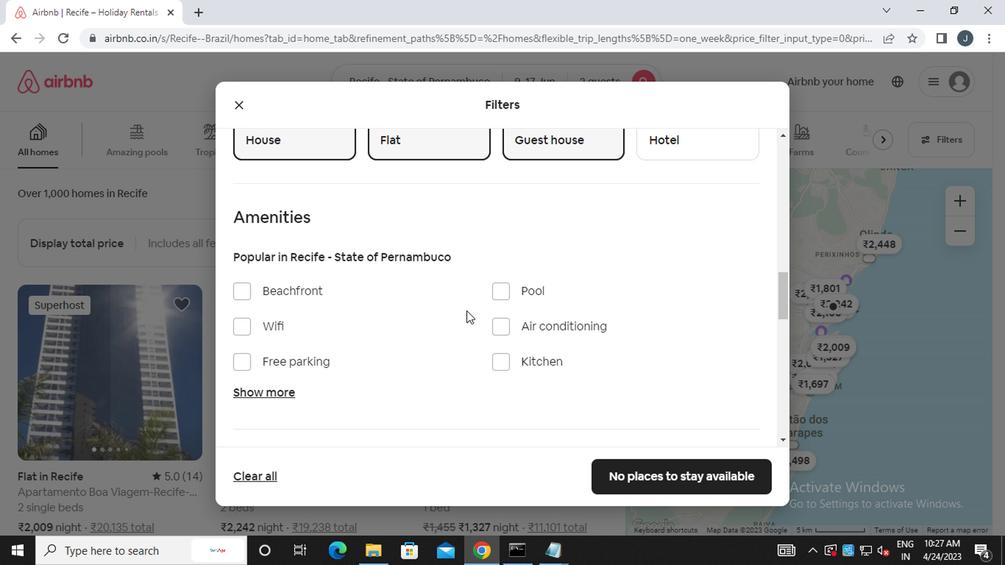 
Action: Mouse scrolled (454, 312) with delta (0, 0)
Screenshot: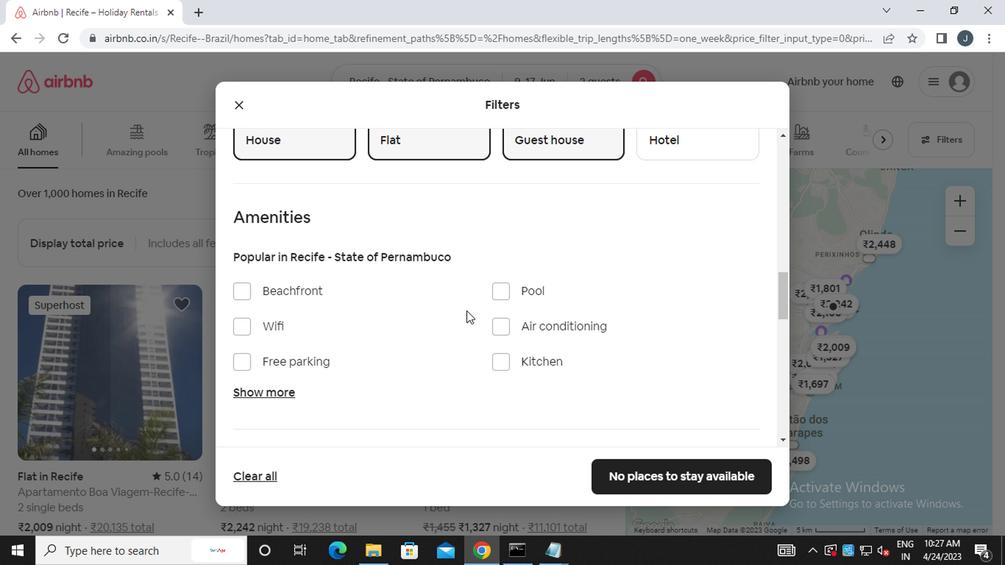 
Action: Mouse moved to (292, 256)
Screenshot: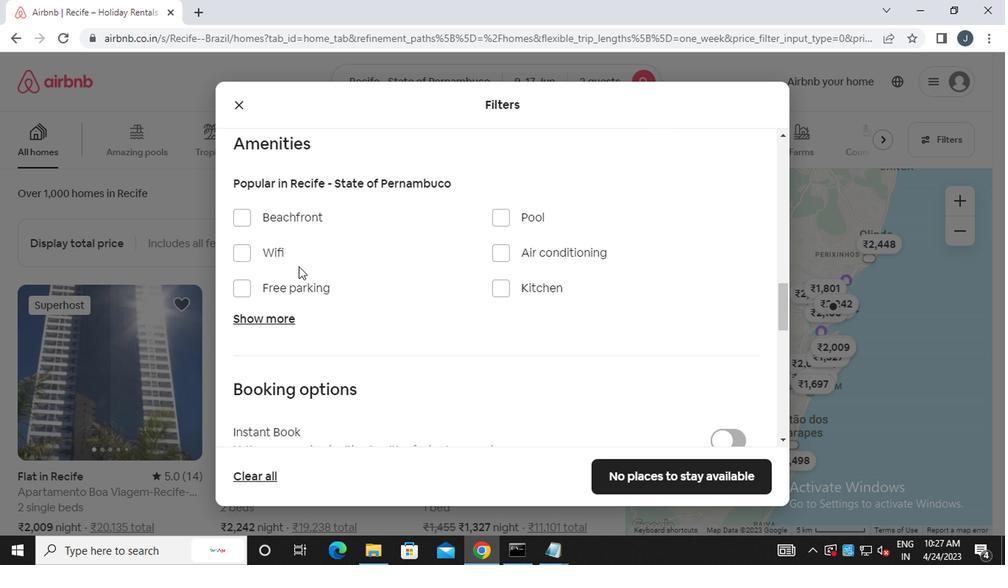 
Action: Mouse pressed left at (292, 256)
Screenshot: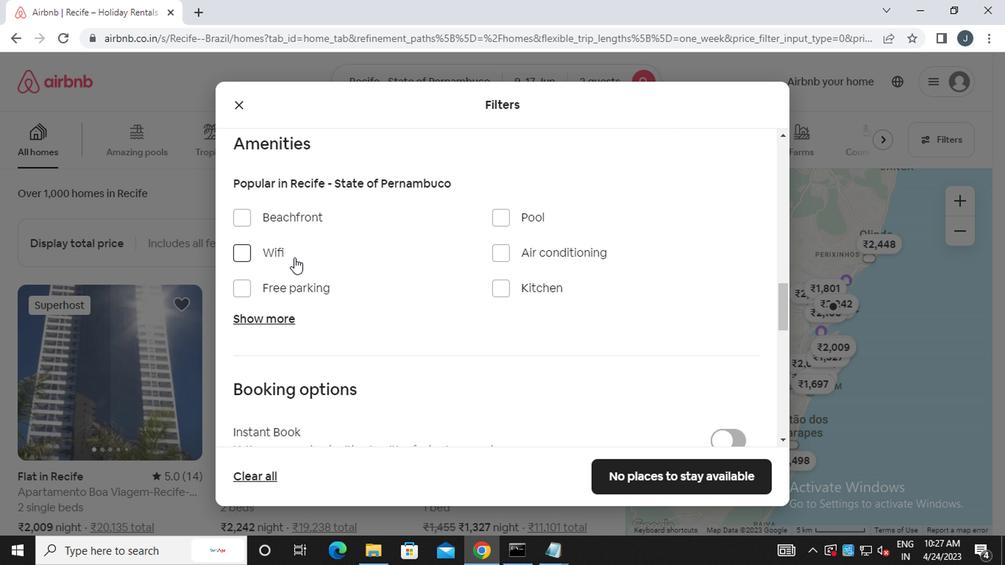 
Action: Mouse moved to (354, 271)
Screenshot: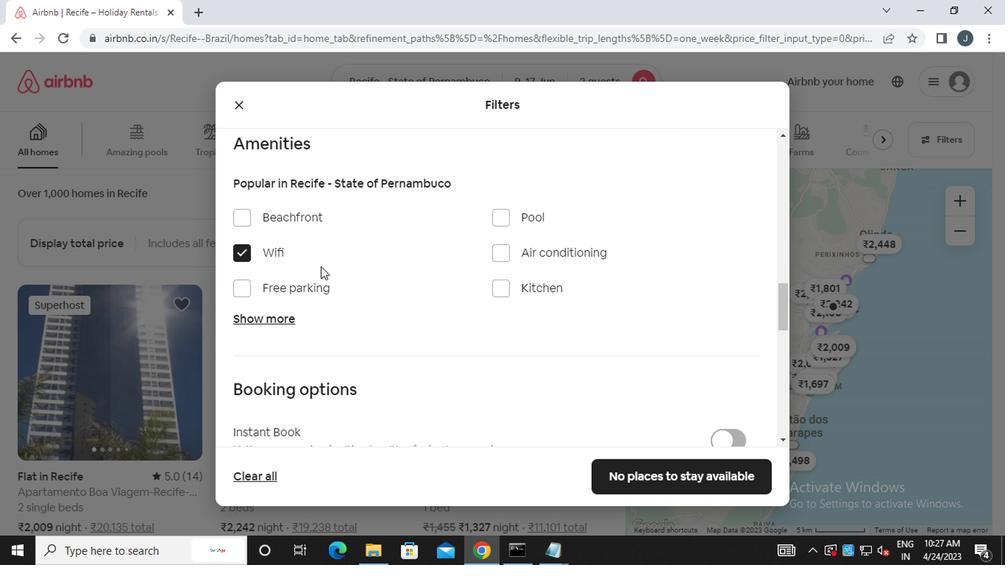 
Action: Mouse scrolled (354, 270) with delta (0, -1)
Screenshot: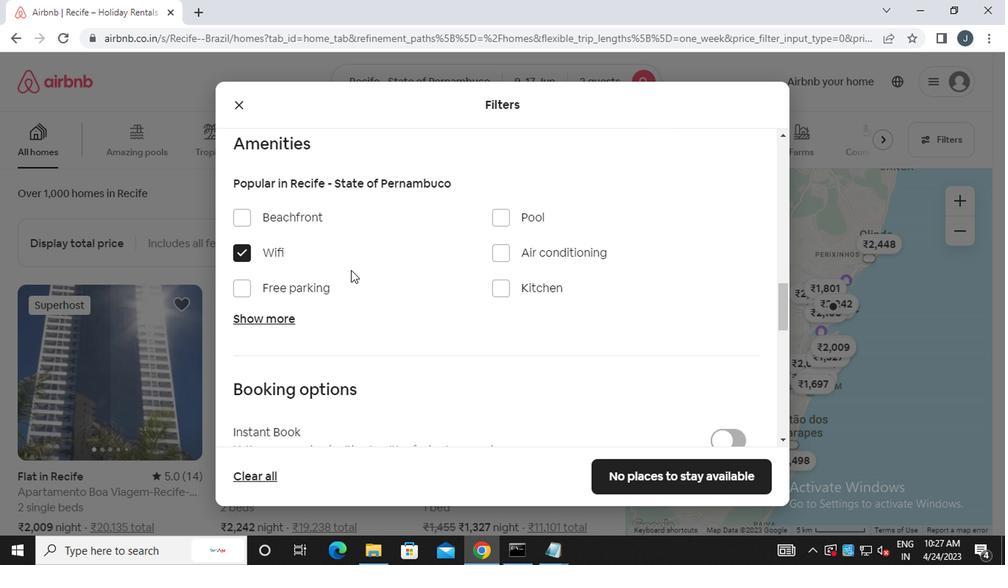 
Action: Mouse scrolled (354, 270) with delta (0, -1)
Screenshot: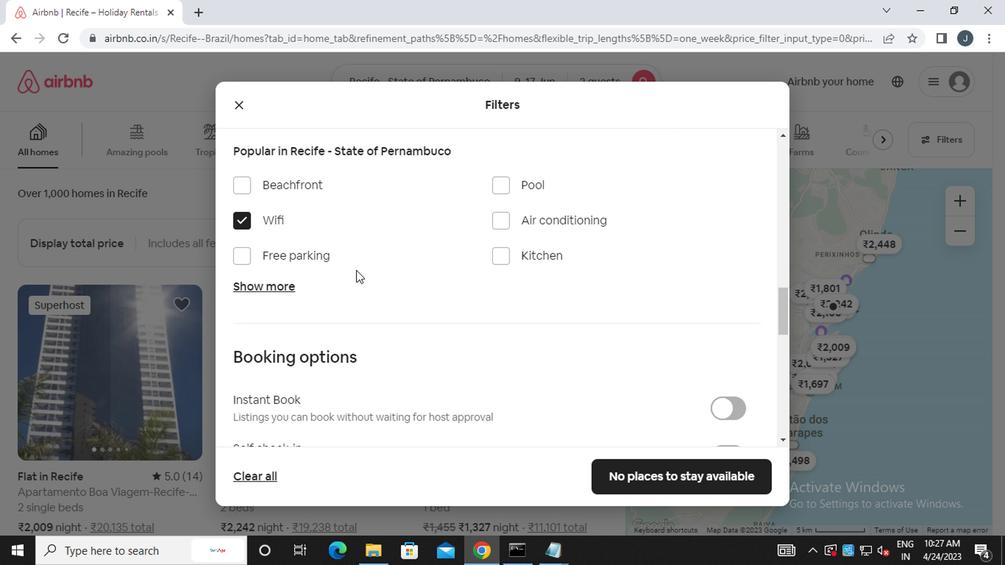 
Action: Mouse scrolled (354, 270) with delta (0, -1)
Screenshot: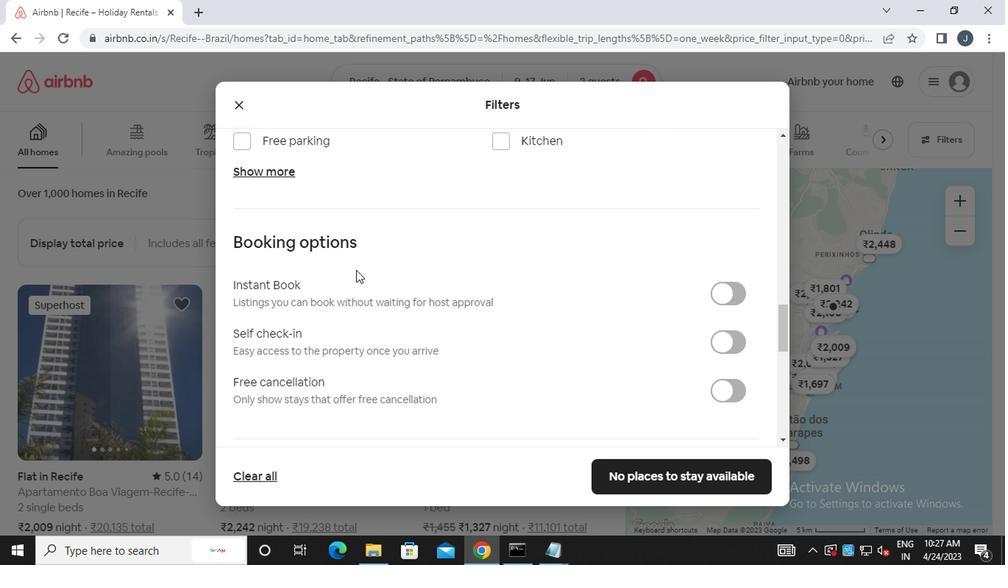 
Action: Mouse moved to (738, 275)
Screenshot: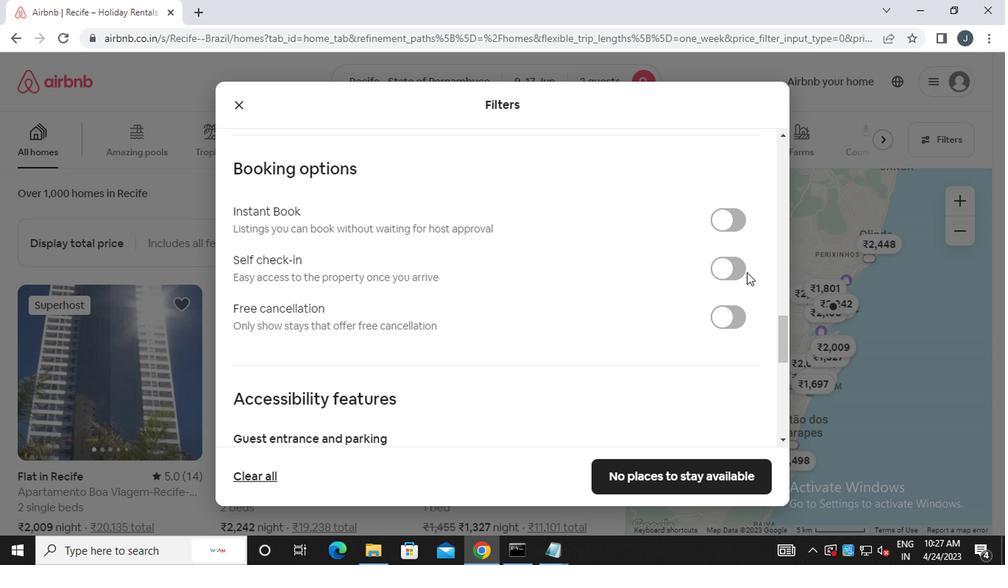 
Action: Mouse pressed left at (738, 275)
Screenshot: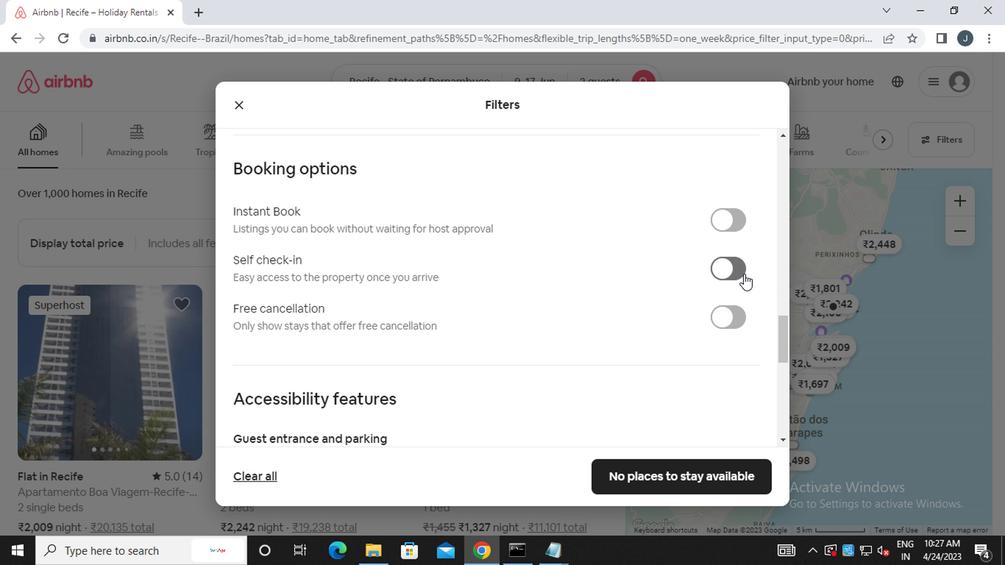 
Action: Mouse moved to (599, 263)
Screenshot: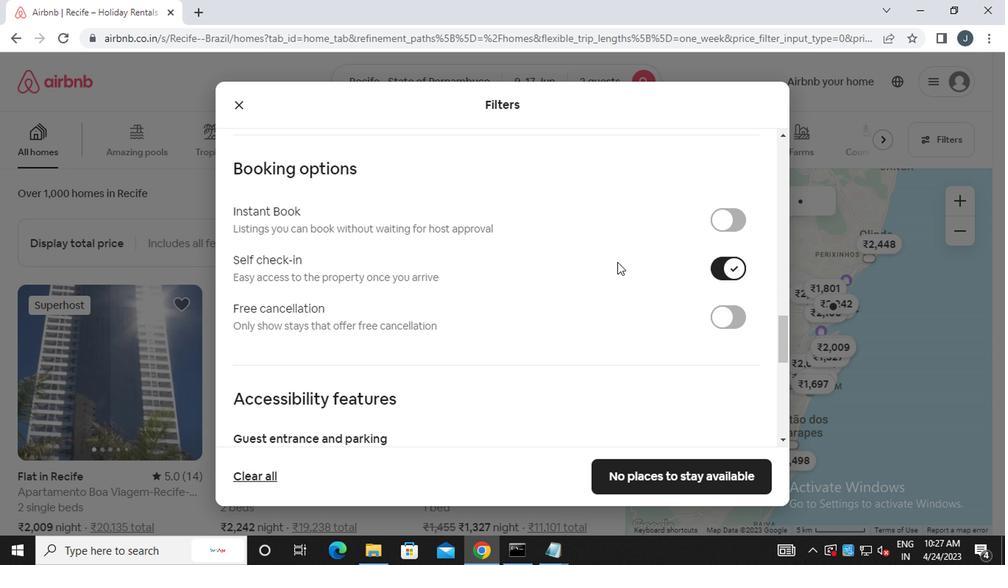 
Action: Mouse scrolled (599, 262) with delta (0, 0)
Screenshot: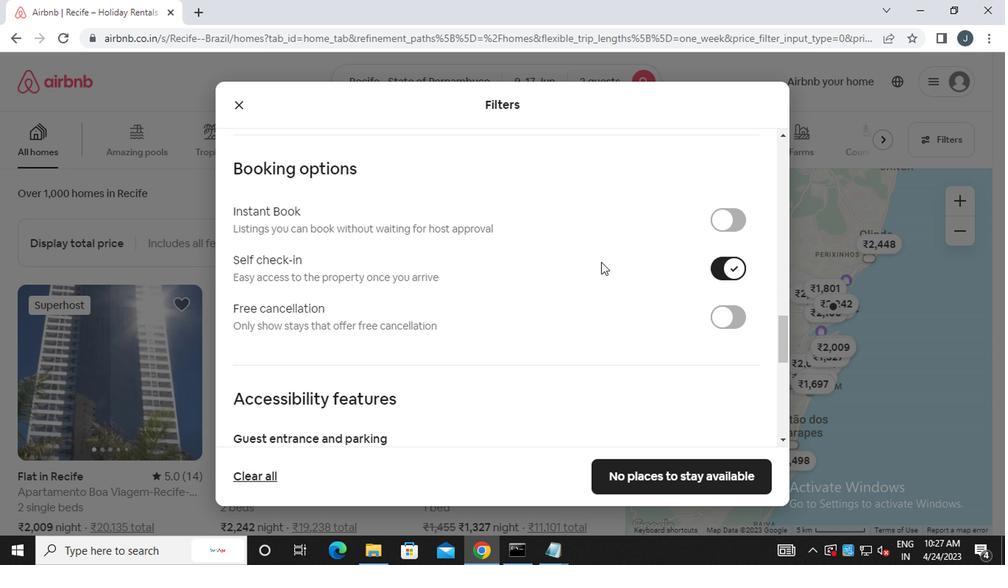 
Action: Mouse scrolled (599, 262) with delta (0, 0)
Screenshot: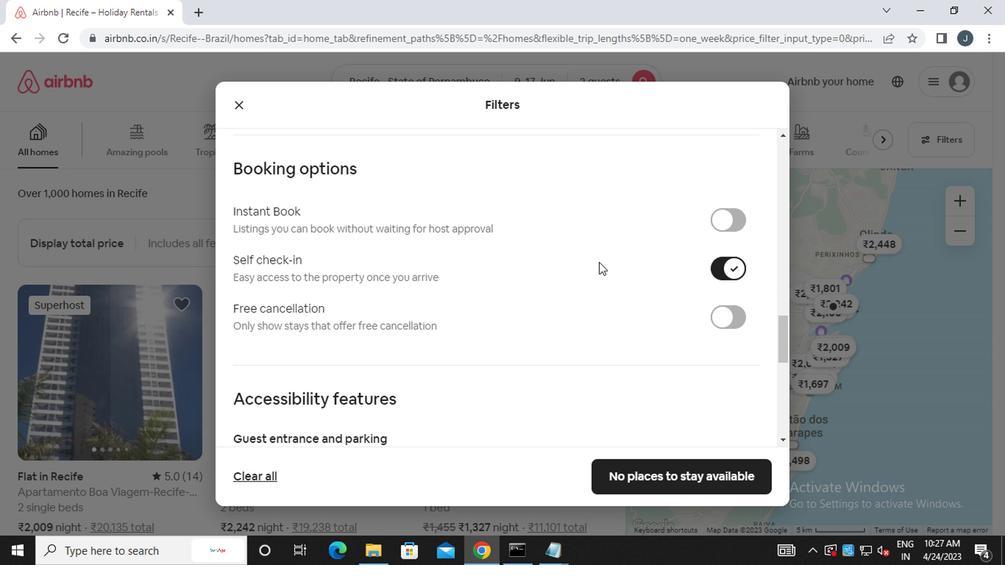 
Action: Mouse scrolled (599, 262) with delta (0, 0)
Screenshot: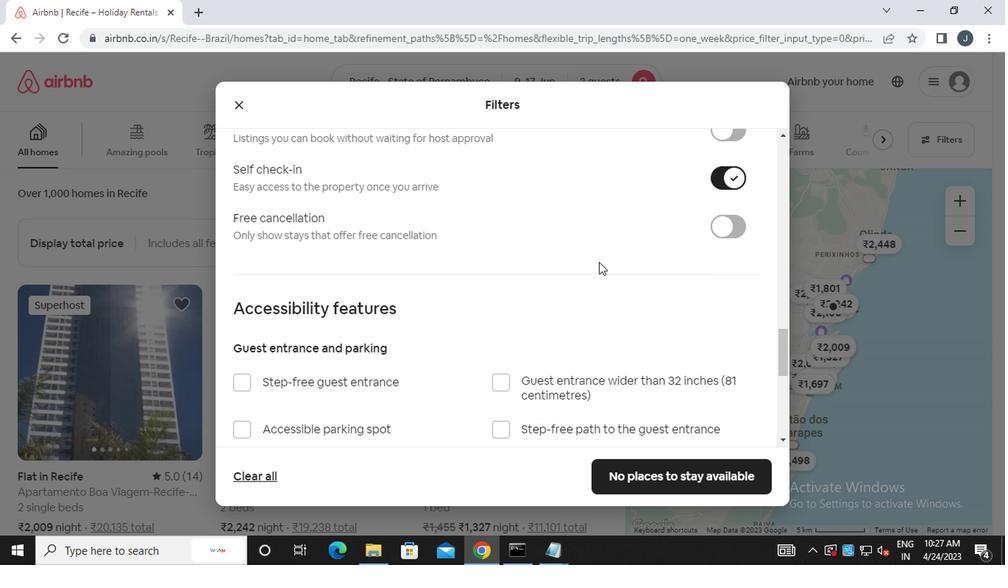 
Action: Mouse scrolled (599, 262) with delta (0, 0)
Screenshot: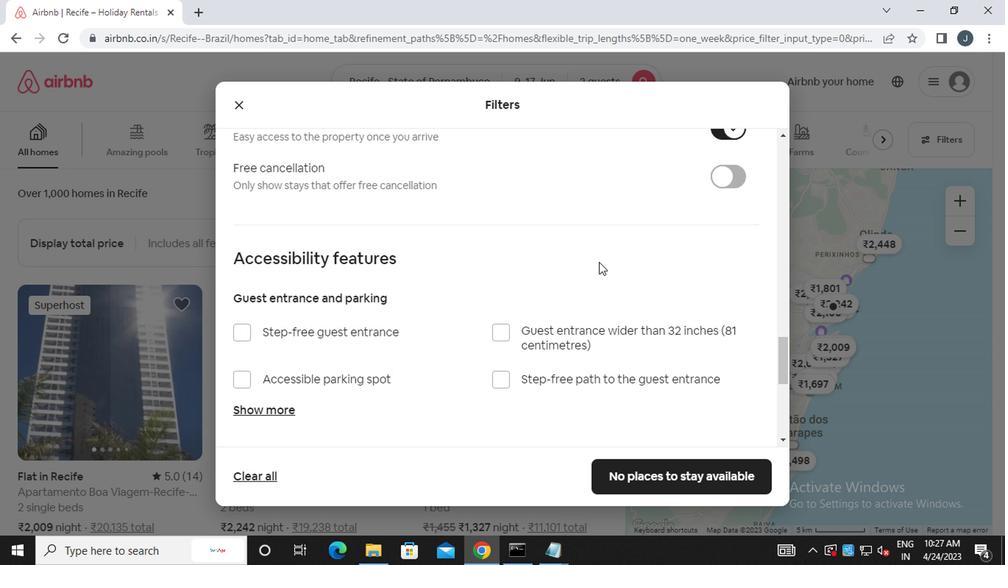 
Action: Mouse moved to (375, 317)
Screenshot: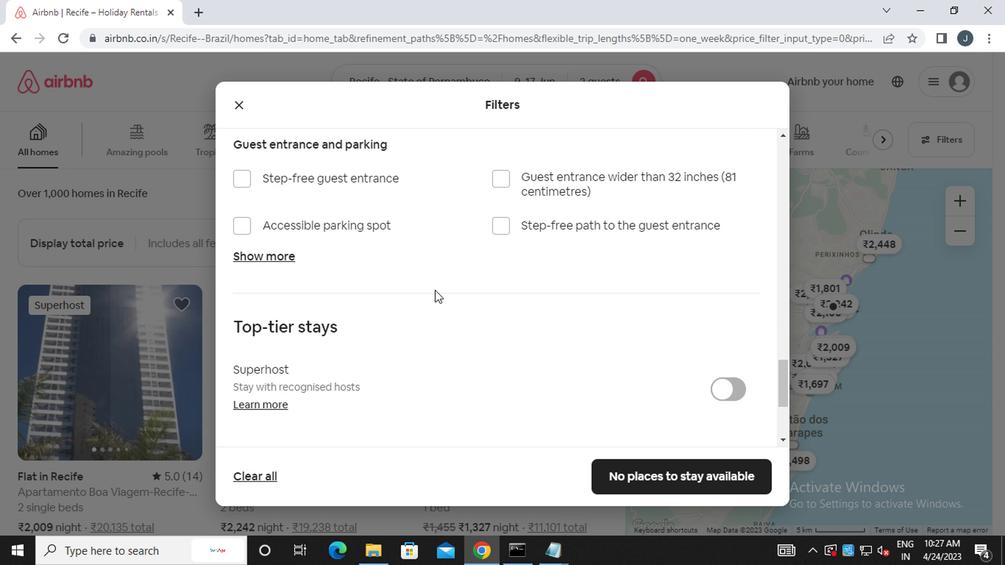 
Action: Mouse scrolled (375, 316) with delta (0, -1)
Screenshot: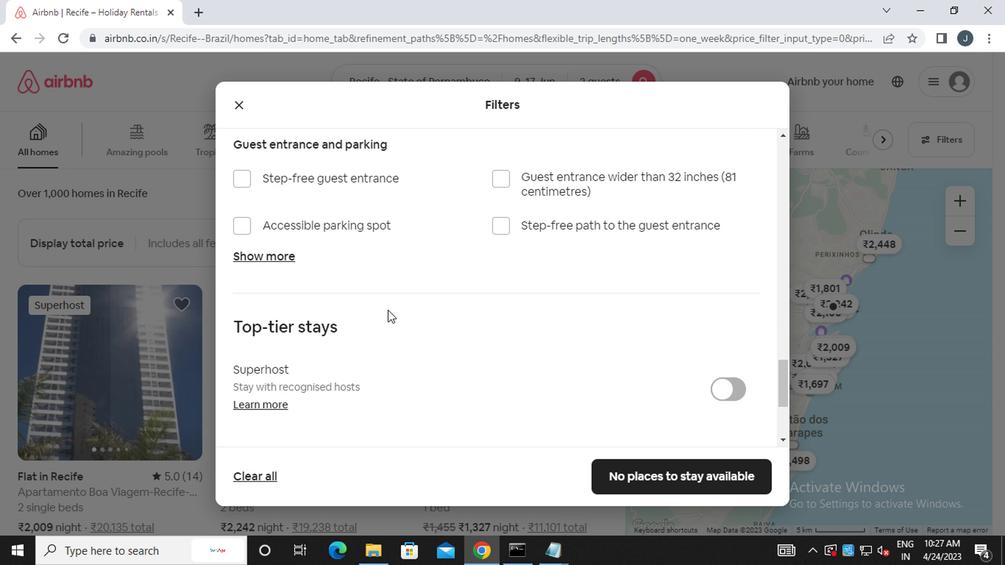 
Action: Mouse scrolled (375, 316) with delta (0, -1)
Screenshot: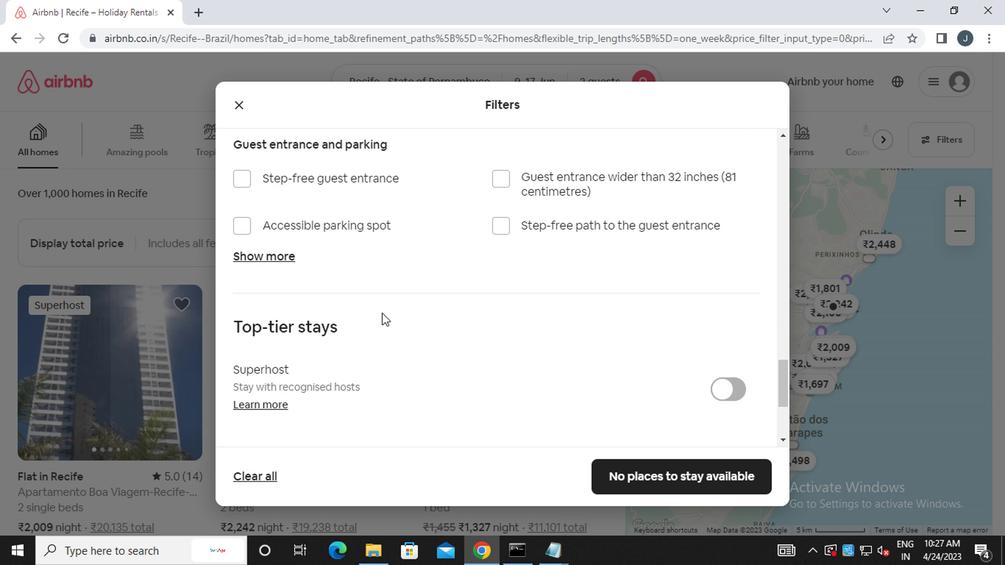 
Action: Mouse scrolled (375, 316) with delta (0, -1)
Screenshot: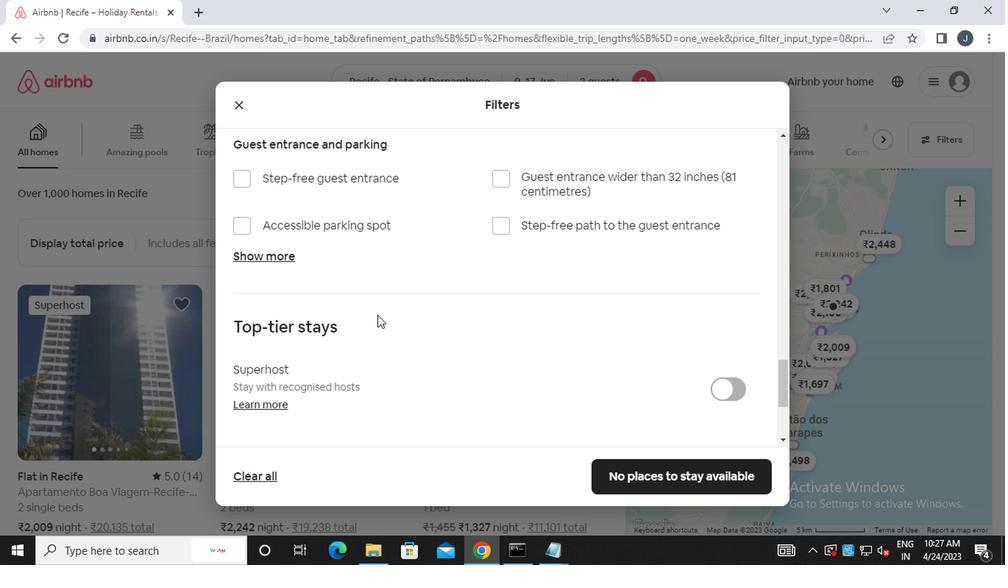 
Action: Mouse scrolled (375, 316) with delta (0, -1)
Screenshot: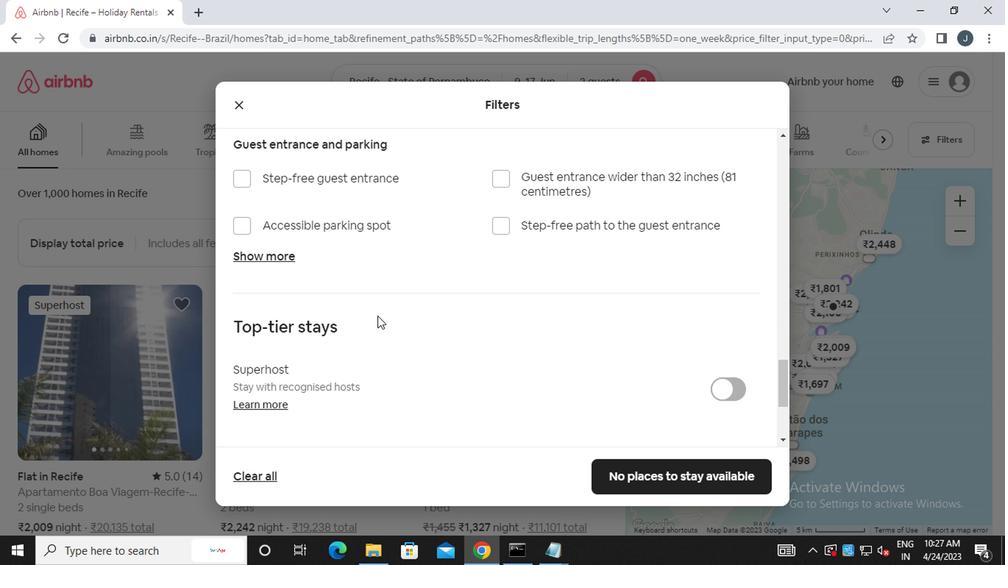 
Action: Mouse scrolled (375, 316) with delta (0, -1)
Screenshot: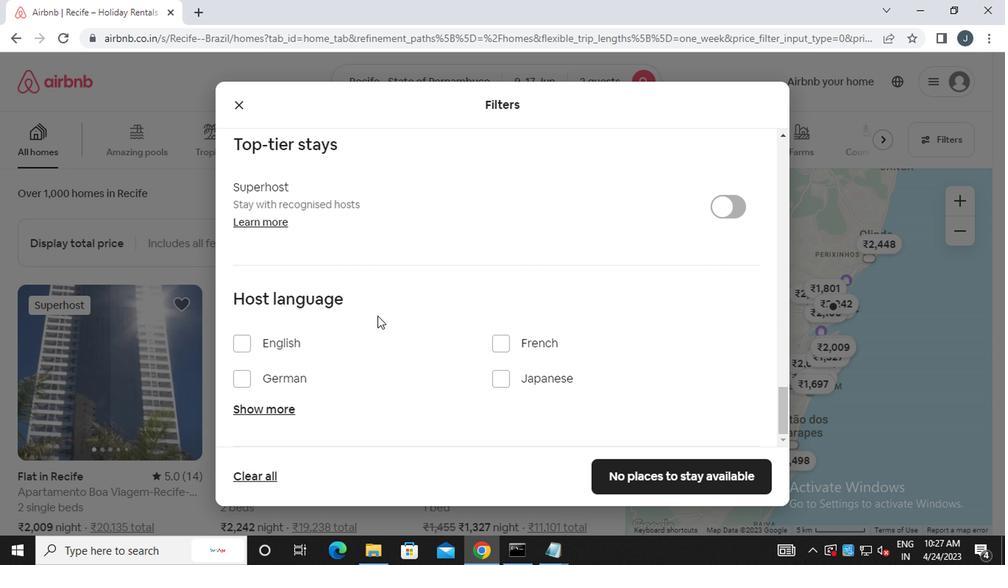 
Action: Mouse scrolled (375, 316) with delta (0, -1)
Screenshot: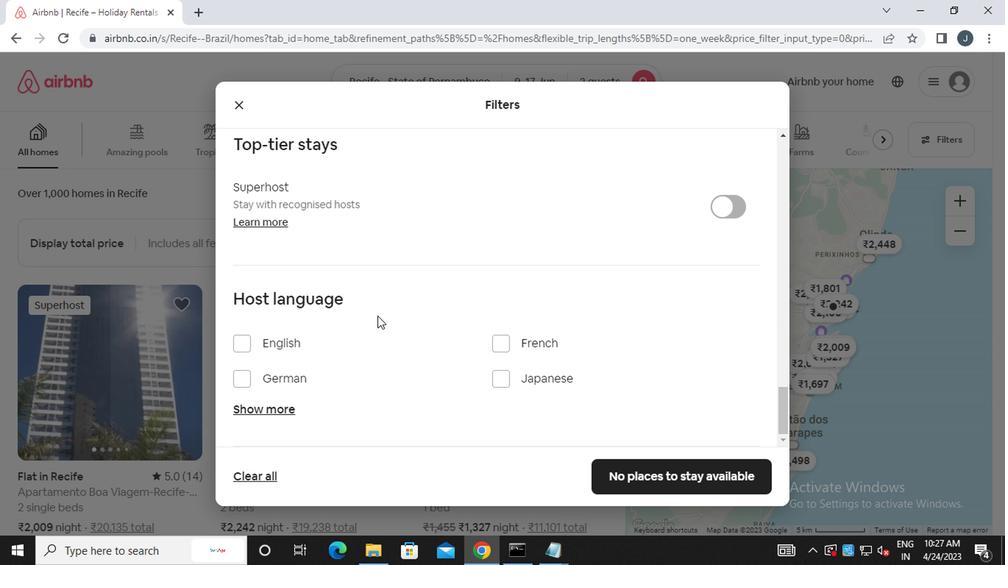 
Action: Mouse scrolled (375, 316) with delta (0, -1)
Screenshot: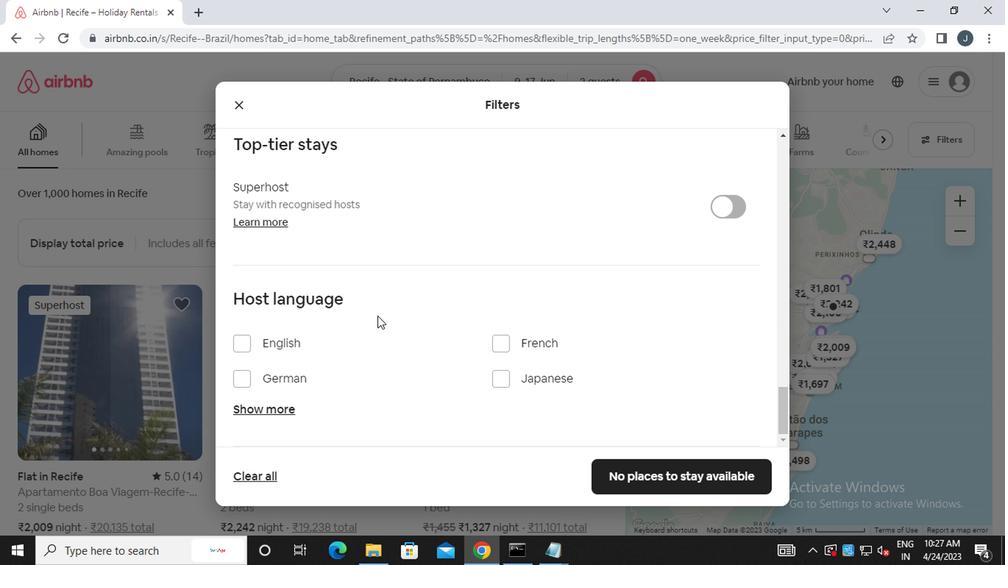 
Action: Mouse moved to (375, 317)
Screenshot: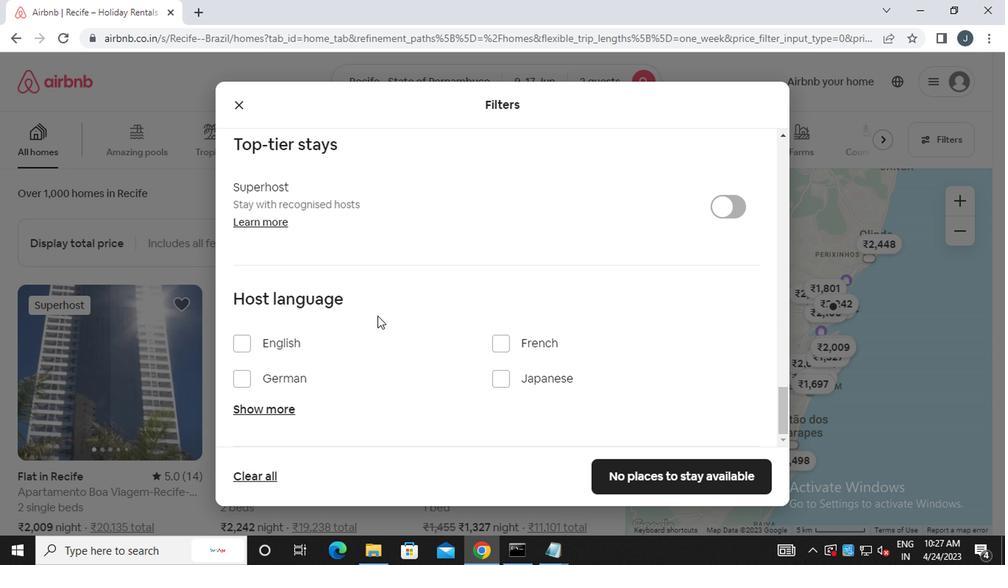 
Action: Mouse scrolled (375, 316) with delta (0, -1)
Screenshot: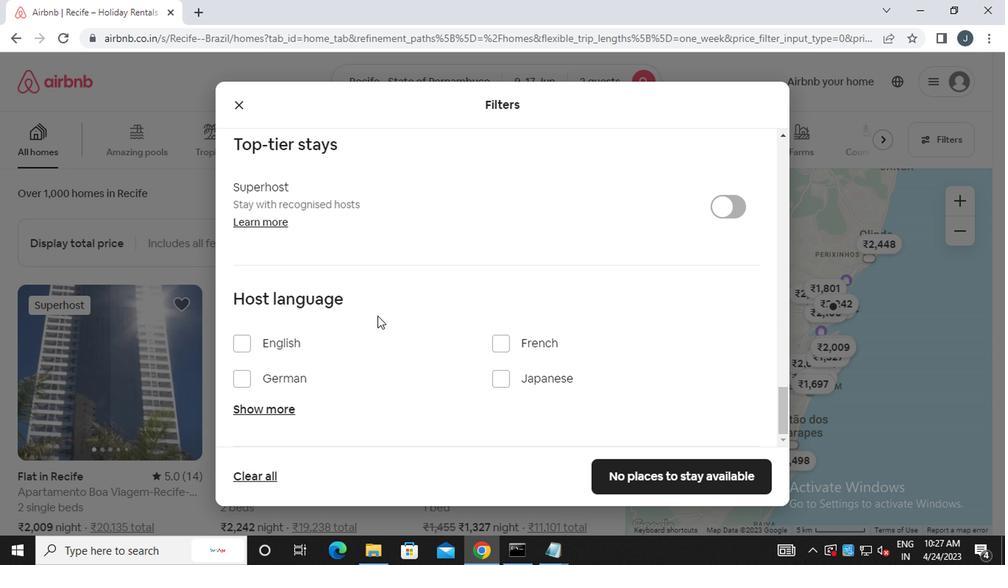
Action: Mouse moved to (321, 346)
Screenshot: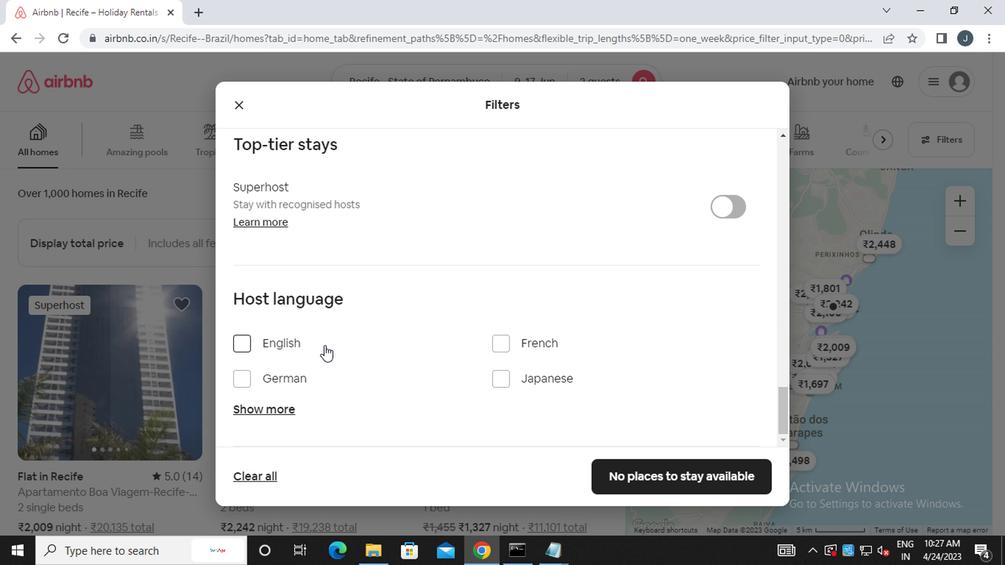 
Action: Mouse pressed left at (321, 346)
Screenshot: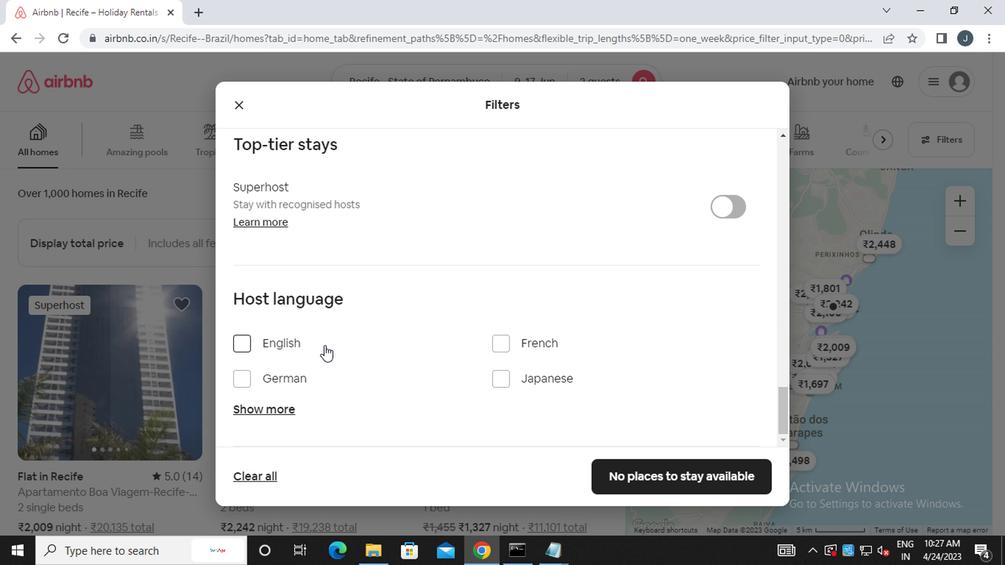 
Action: Mouse moved to (271, 415)
Screenshot: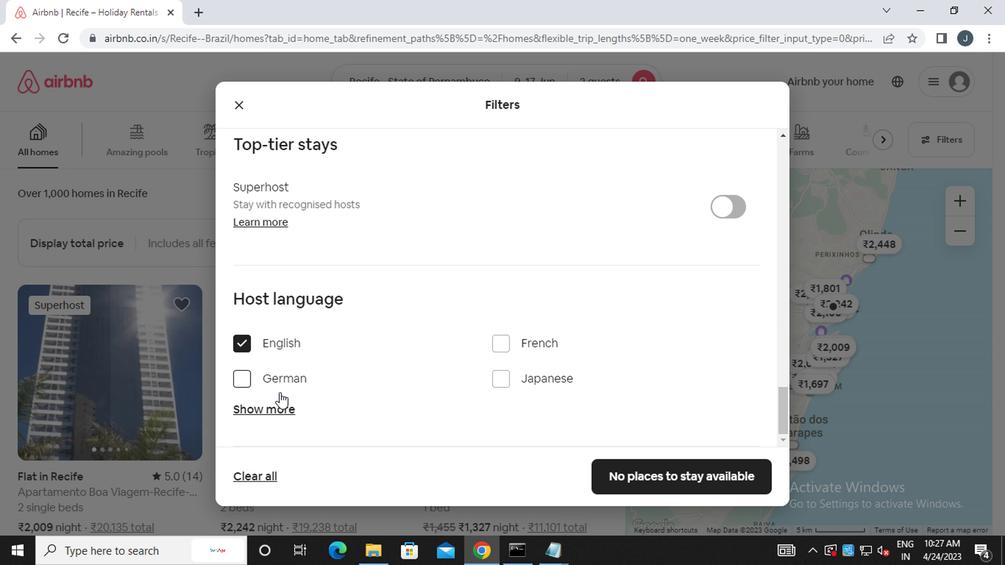 
Action: Mouse pressed left at (271, 415)
Screenshot: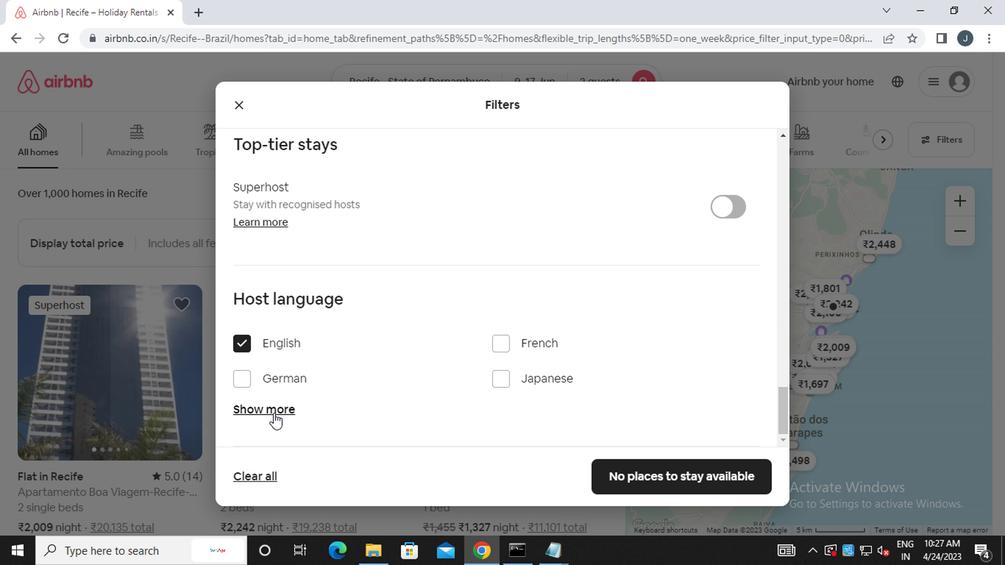 
Action: Mouse moved to (471, 396)
Screenshot: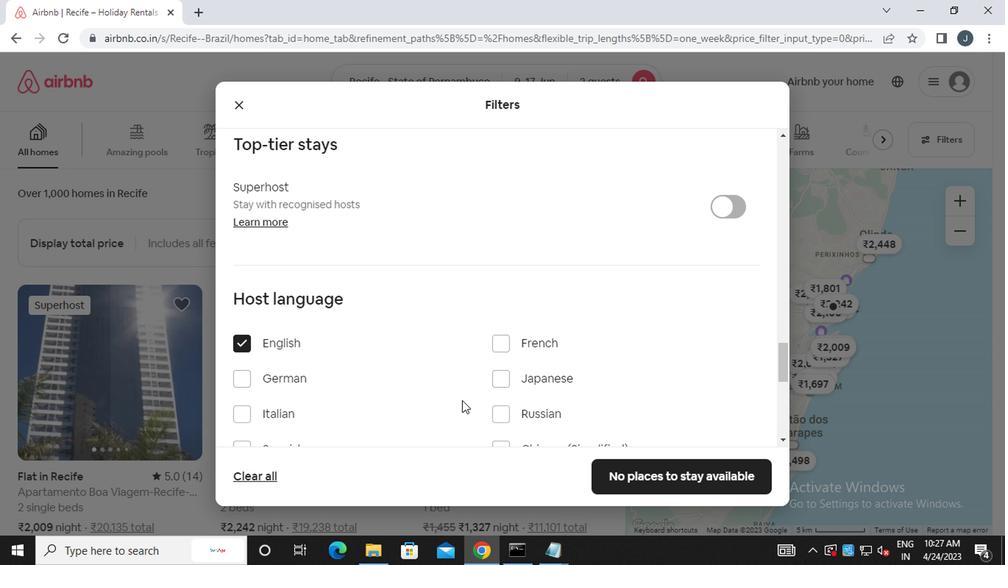 
Action: Mouse scrolled (471, 395) with delta (0, -1)
Screenshot: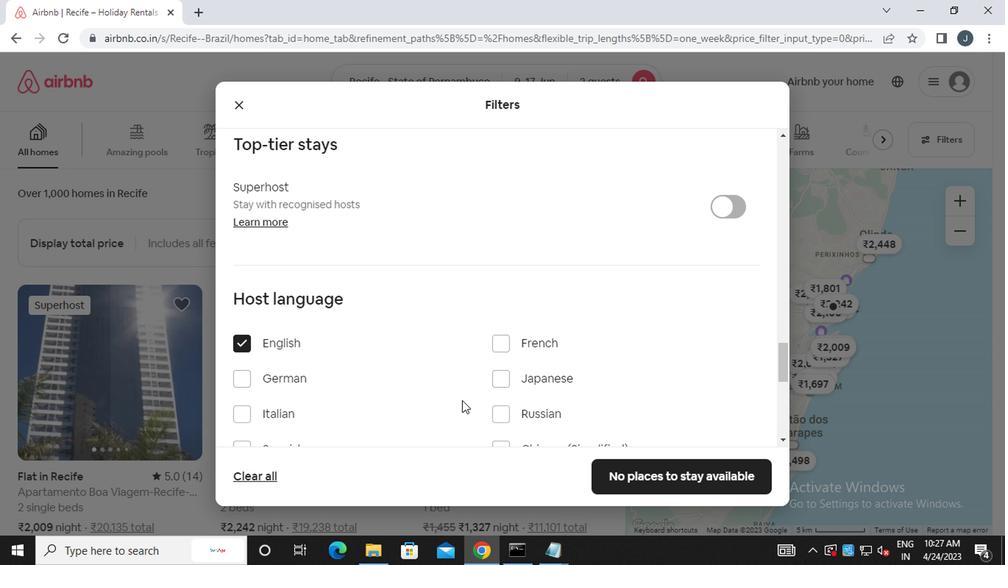 
Action: Mouse moved to (475, 383)
Screenshot: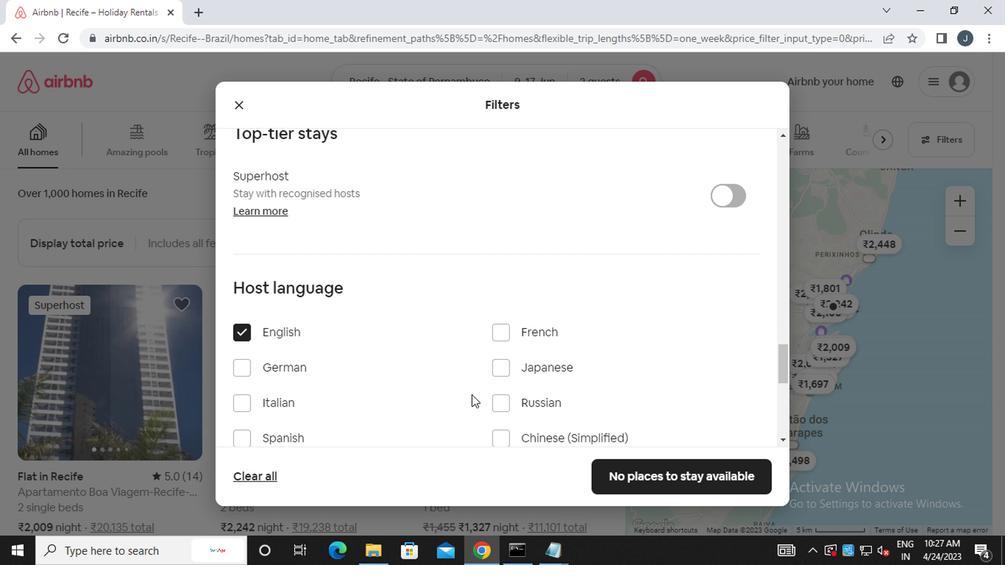 
Action: Mouse scrolled (475, 382) with delta (0, 0)
Screenshot: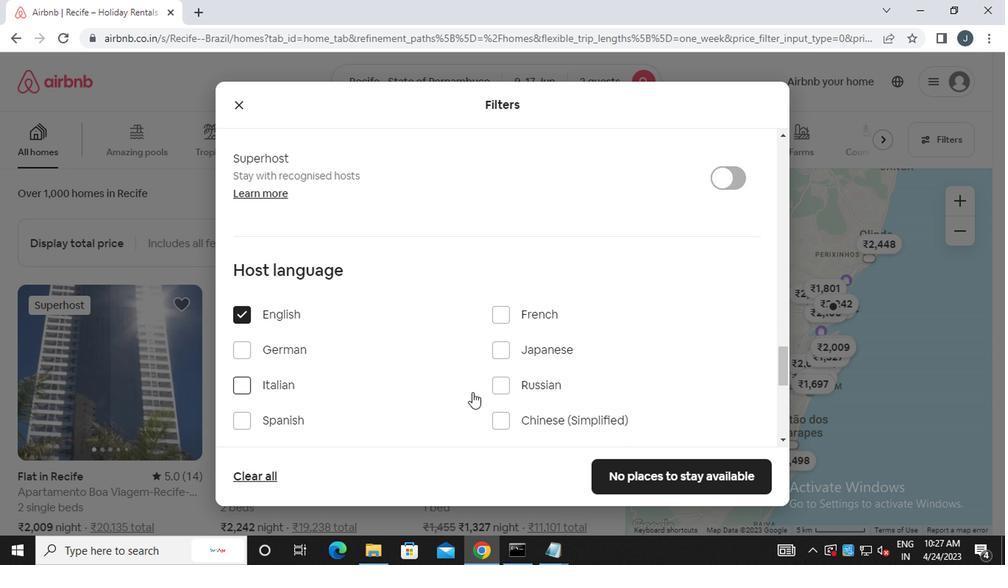 
Action: Mouse moved to (302, 305)
Screenshot: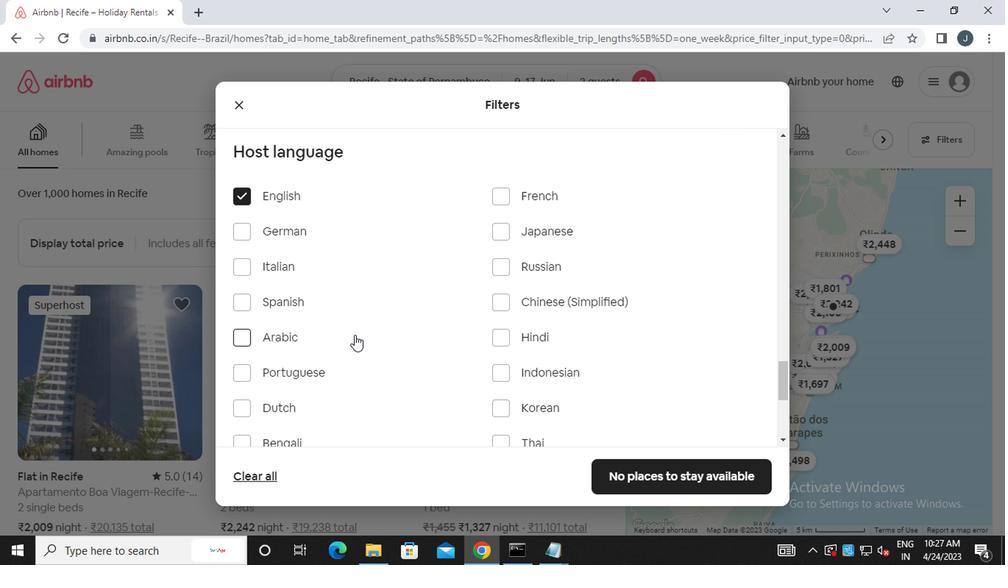 
Action: Mouse pressed left at (302, 305)
Screenshot: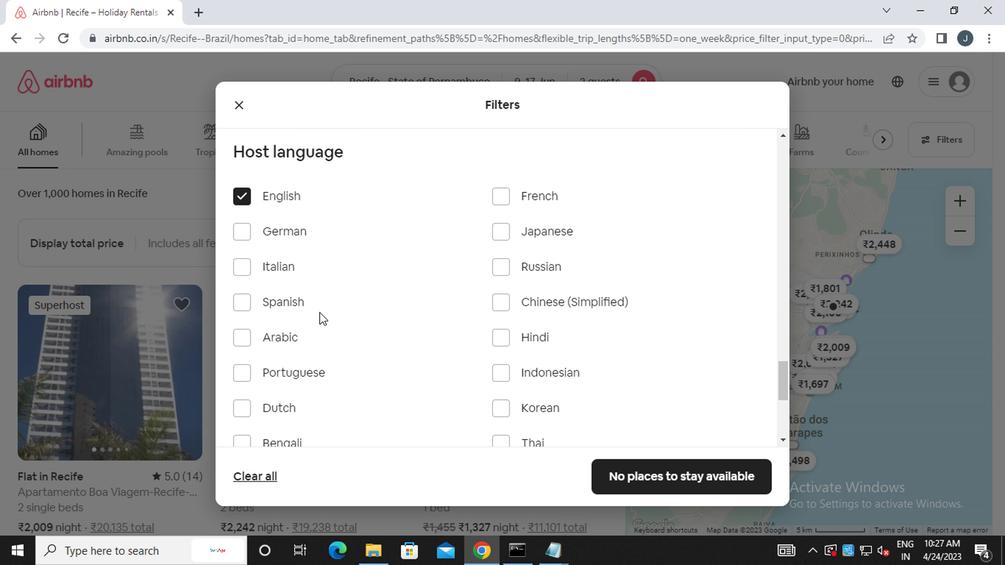 
Action: Mouse moved to (297, 201)
Screenshot: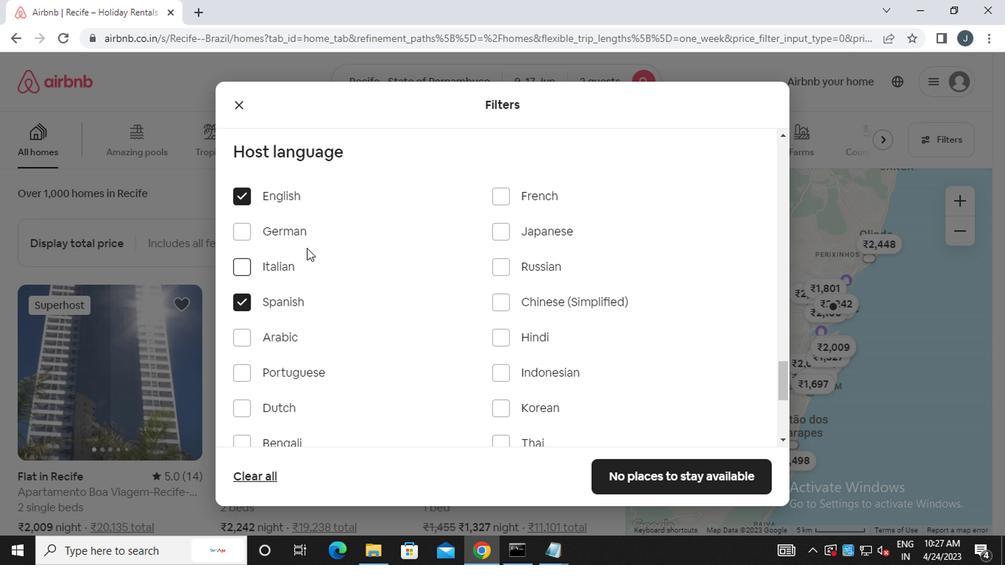 
Action: Mouse pressed left at (297, 201)
Screenshot: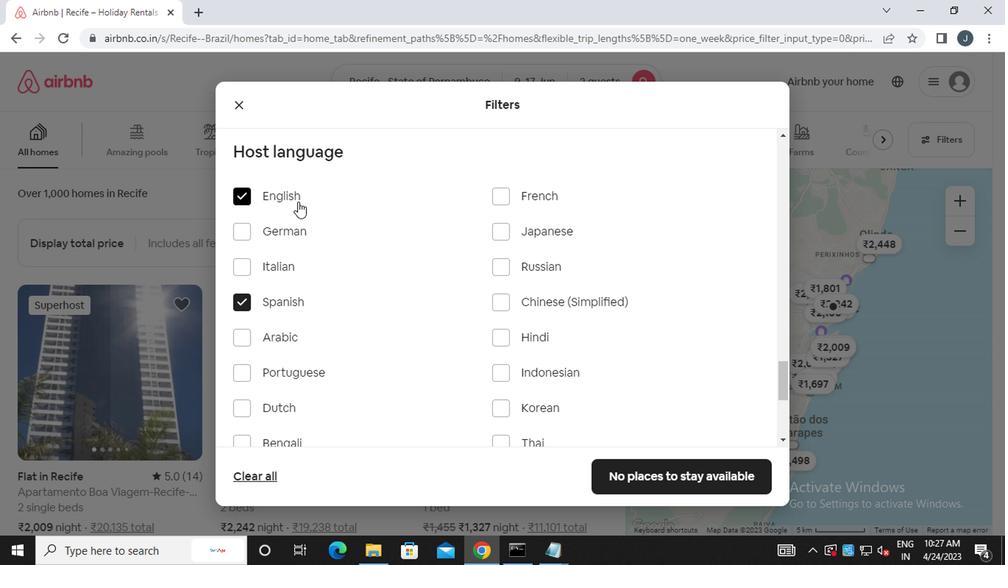 
Action: Mouse moved to (686, 477)
Screenshot: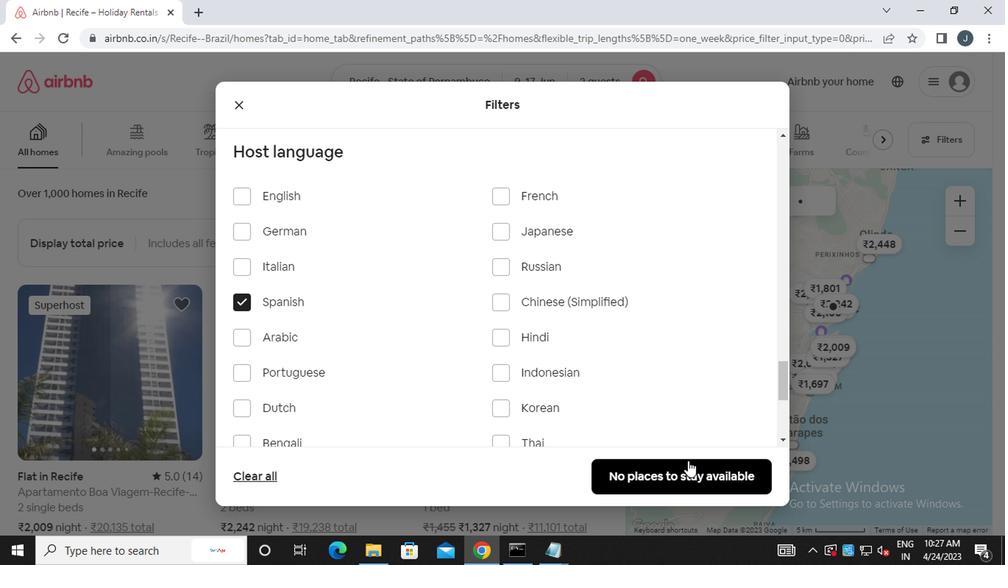 
Action: Mouse pressed left at (686, 477)
Screenshot: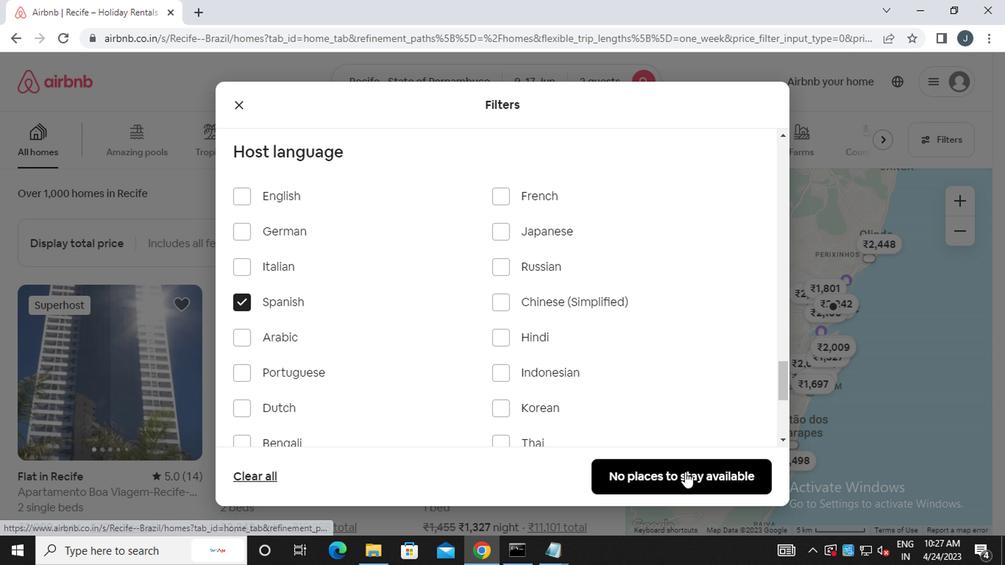 
Action: Mouse moved to (666, 461)
Screenshot: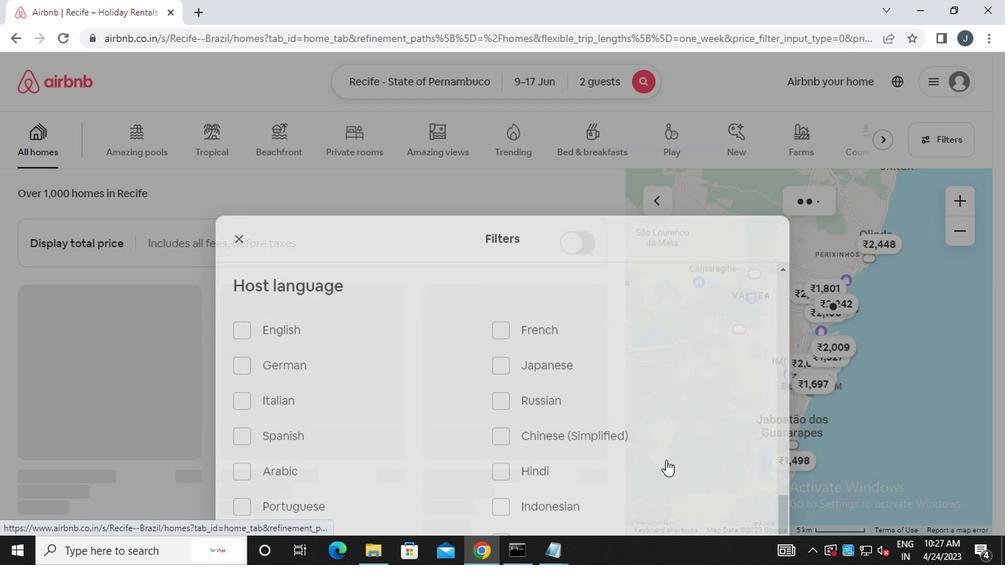 
